 Task: Create new Company, with domain: 'nikon.com' and type: 'Prospect'. Add new contact for this company, with mail Id: 'Ethan34Verma@nikon.com', First Name: Ethan, Last name:  Verma, Job Title: 'Content Writer', Phone Number: '(617) 555-2348'. Change life cycle stage to  Lead and lead status to  Open. Logged in from softage.1@softage.net
Action: Mouse moved to (86, 50)
Screenshot: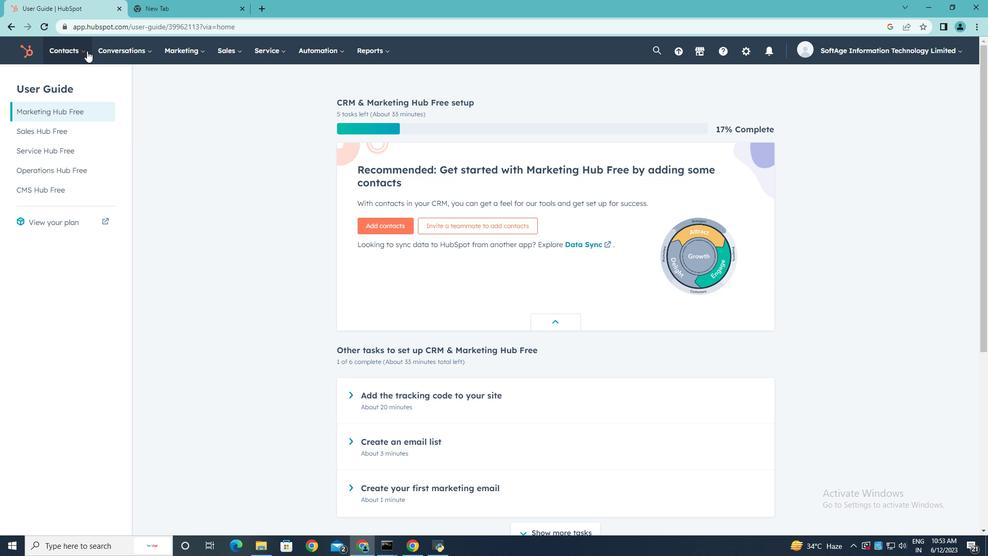 
Action: Mouse pressed left at (86, 50)
Screenshot: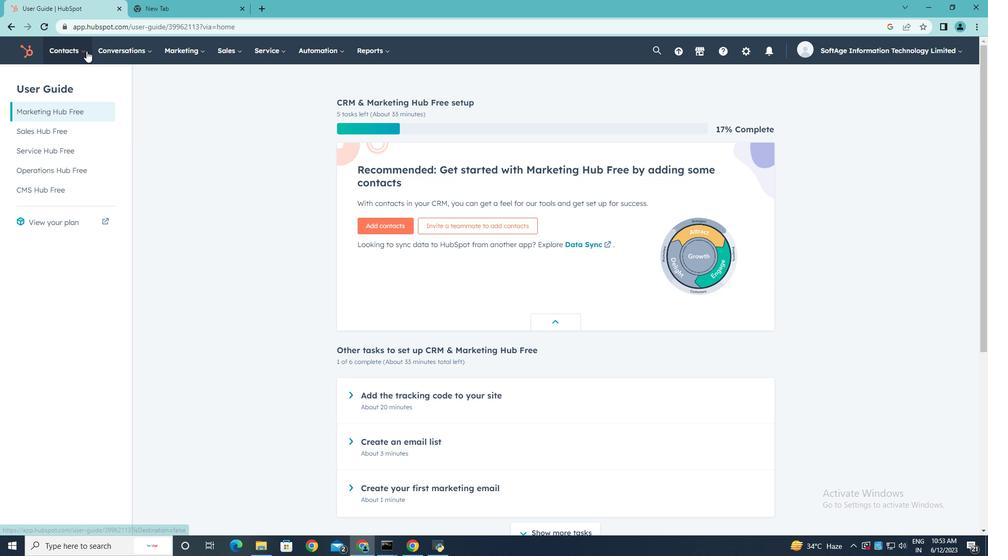 
Action: Mouse moved to (81, 100)
Screenshot: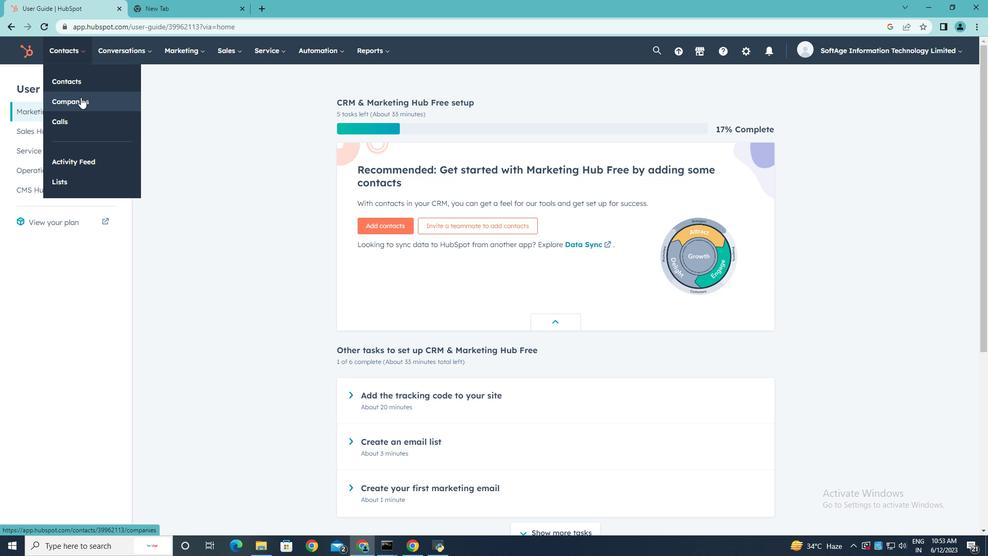 
Action: Mouse pressed left at (81, 100)
Screenshot: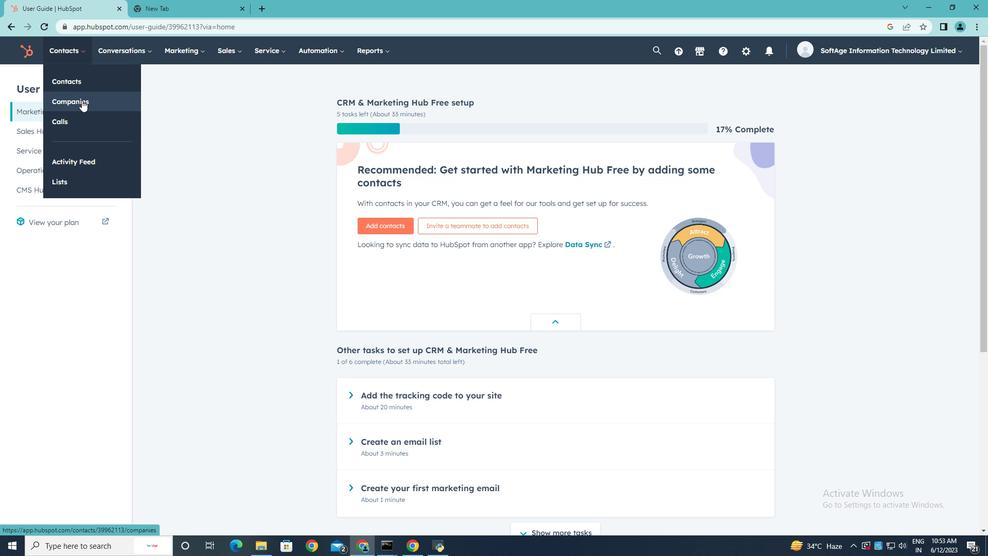 
Action: Mouse moved to (917, 84)
Screenshot: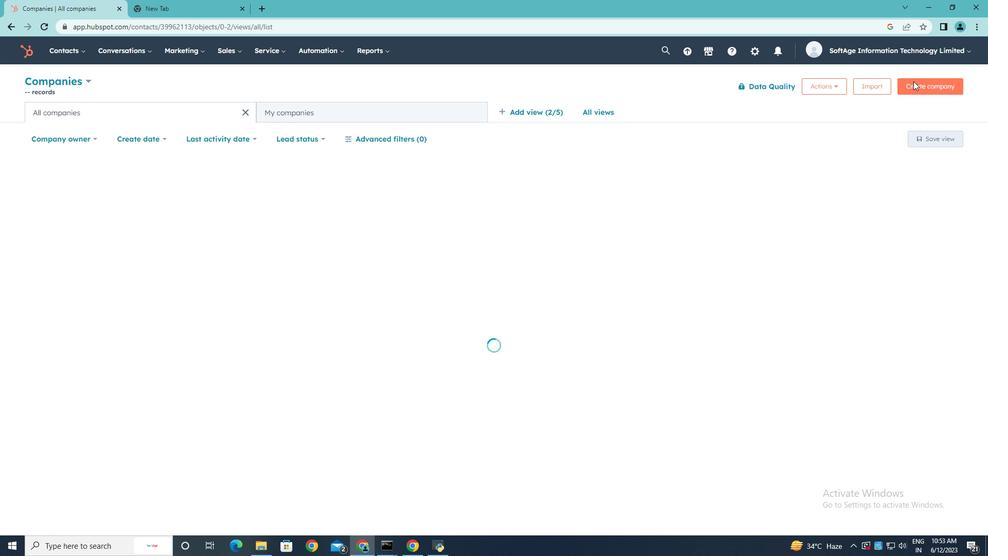 
Action: Mouse pressed left at (917, 84)
Screenshot: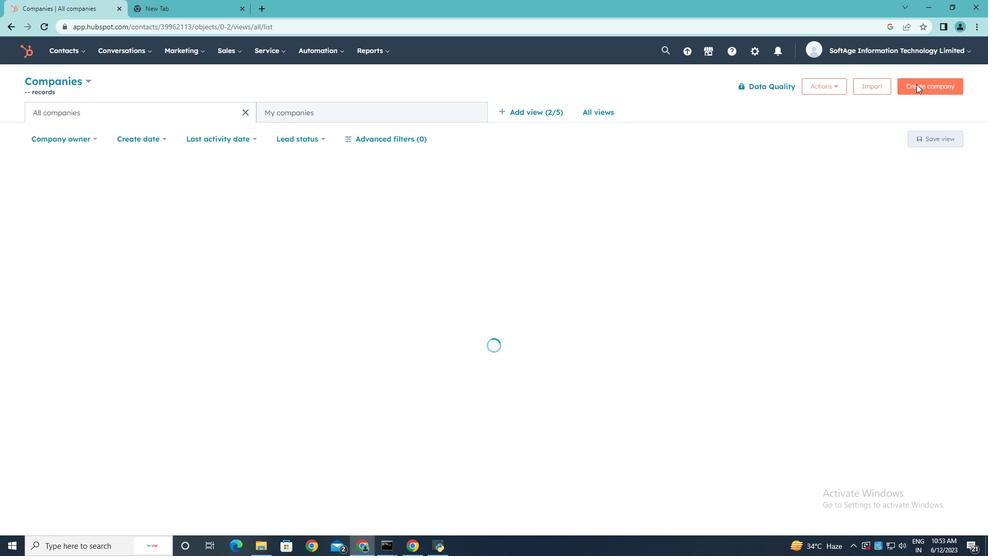 
Action: Mouse moved to (750, 136)
Screenshot: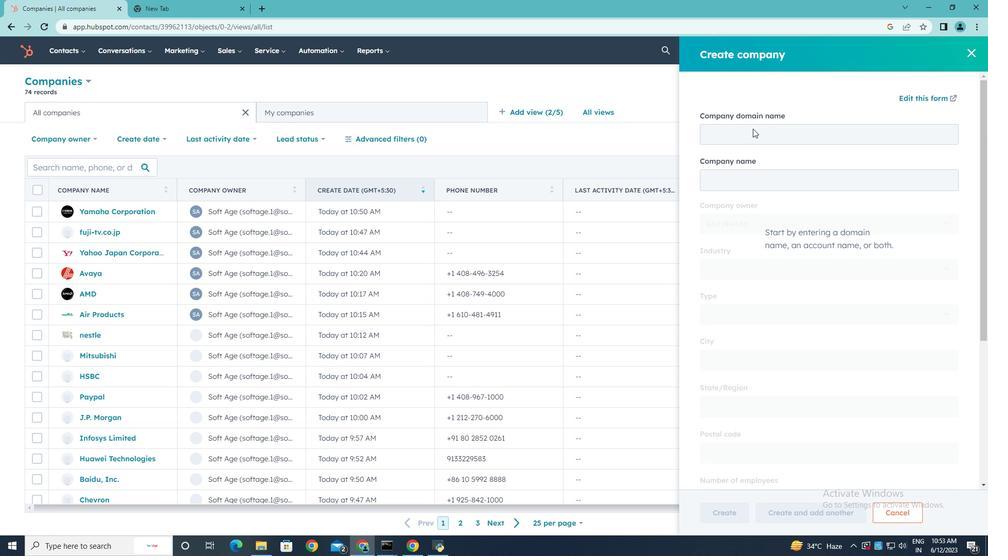 
Action: Mouse pressed left at (750, 136)
Screenshot: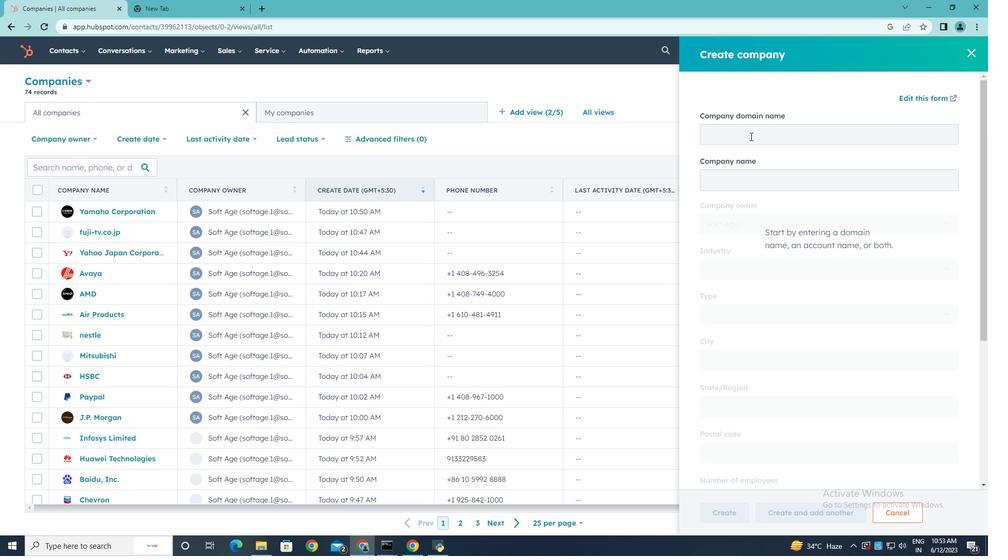 
Action: Key pressed nikon.com
Screenshot: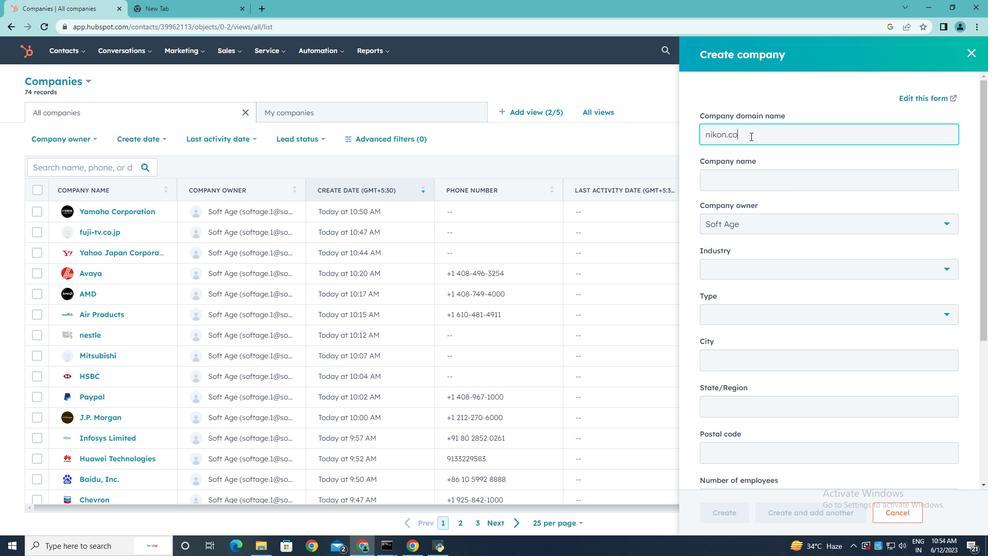 
Action: Mouse moved to (759, 169)
Screenshot: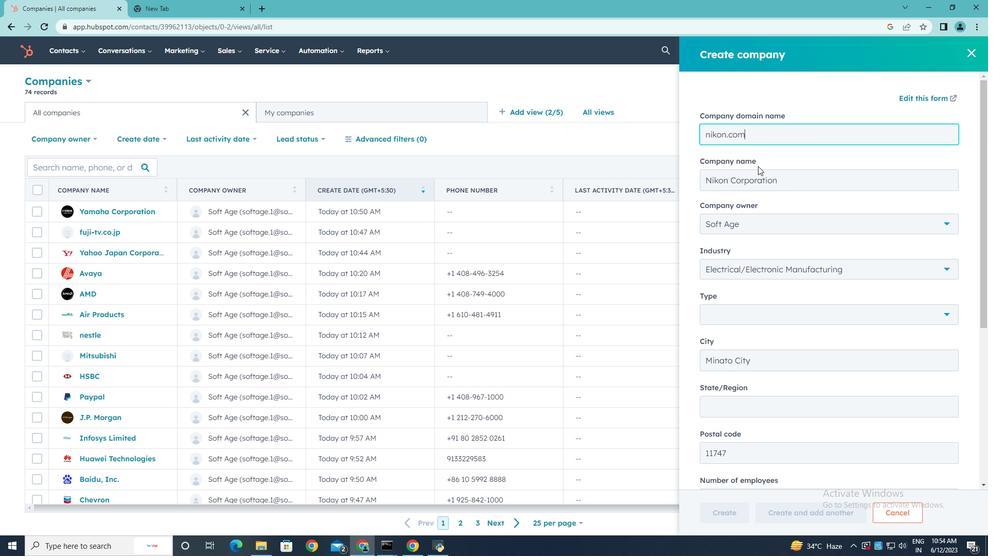 
Action: Mouse scrolled (759, 168) with delta (0, 0)
Screenshot: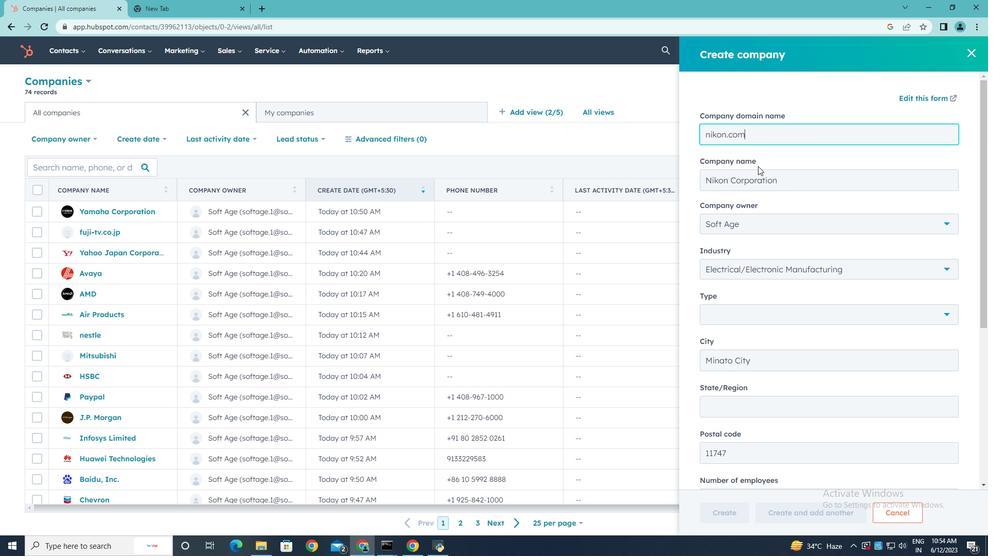 
Action: Mouse scrolled (759, 168) with delta (0, 0)
Screenshot: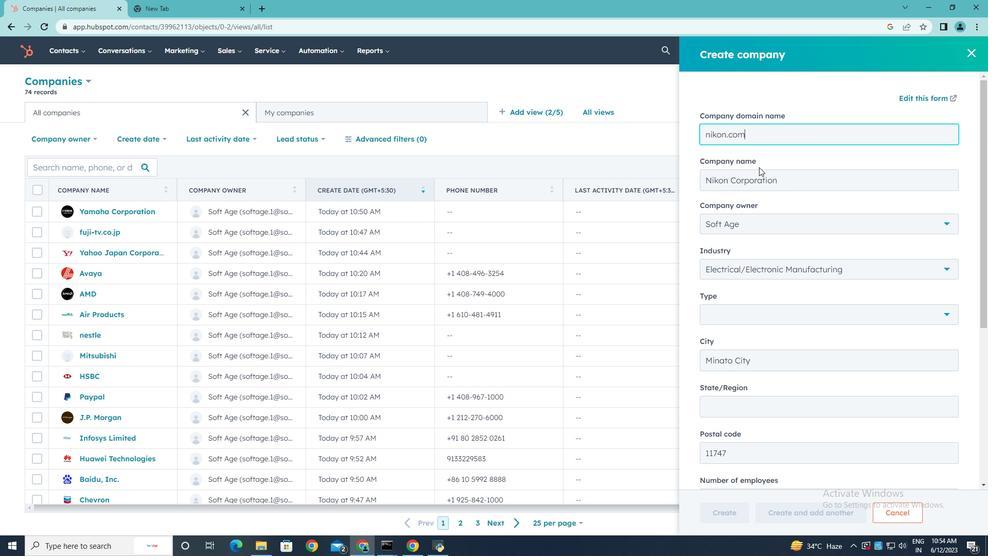 
Action: Mouse moved to (759, 169)
Screenshot: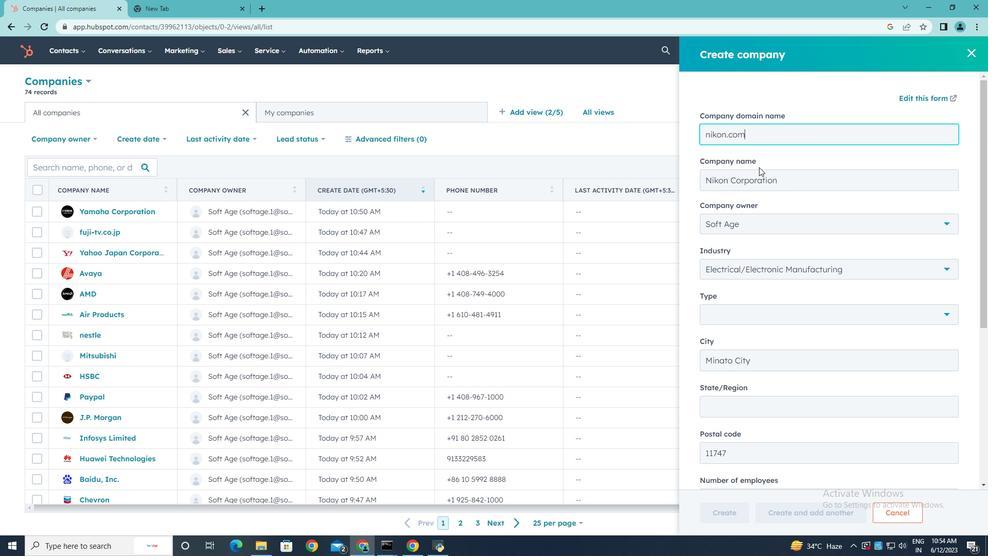 
Action: Mouse scrolled (759, 169) with delta (0, 0)
Screenshot: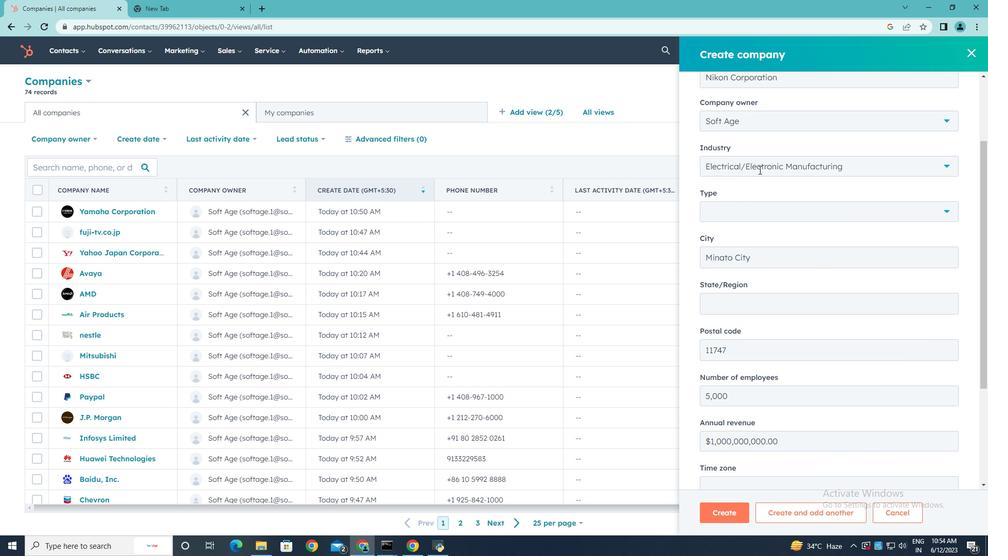 
Action: Mouse scrolled (759, 169) with delta (0, 0)
Screenshot: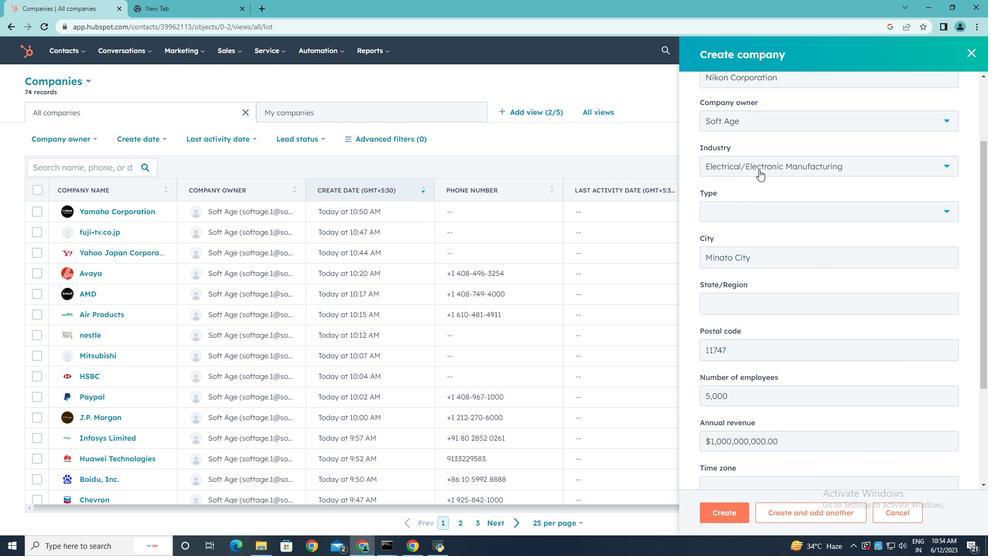 
Action: Mouse scrolled (759, 169) with delta (0, 0)
Screenshot: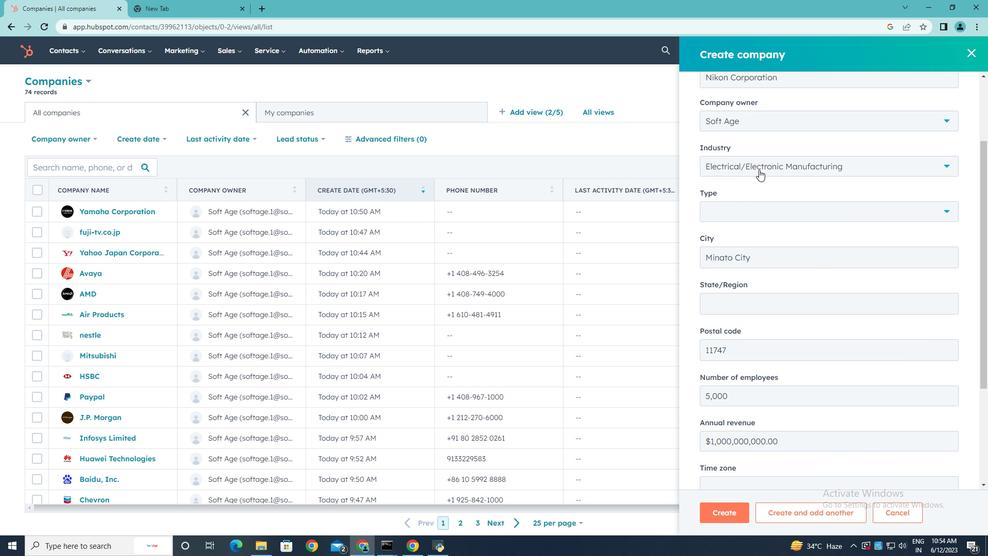 
Action: Mouse scrolled (759, 169) with delta (0, 0)
Screenshot: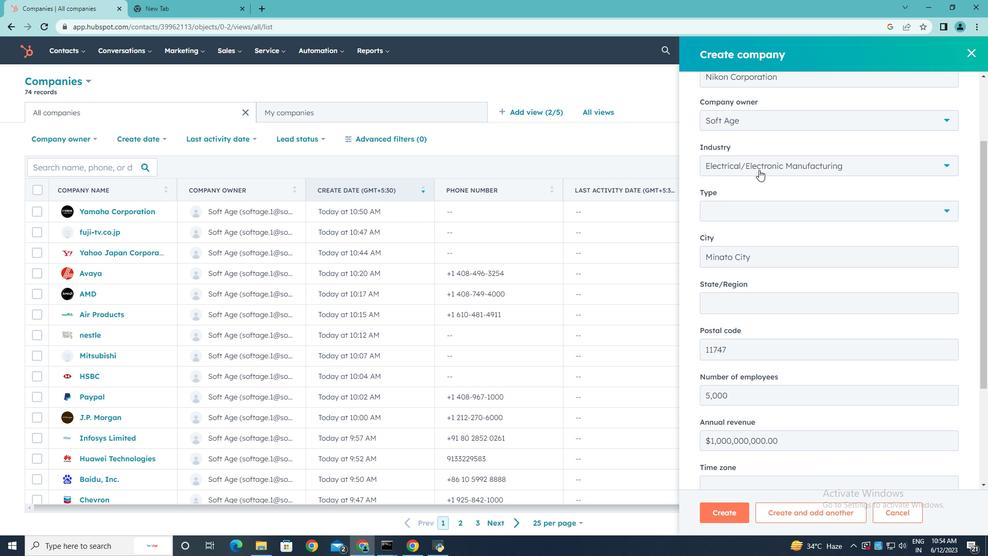 
Action: Mouse moved to (791, 152)
Screenshot: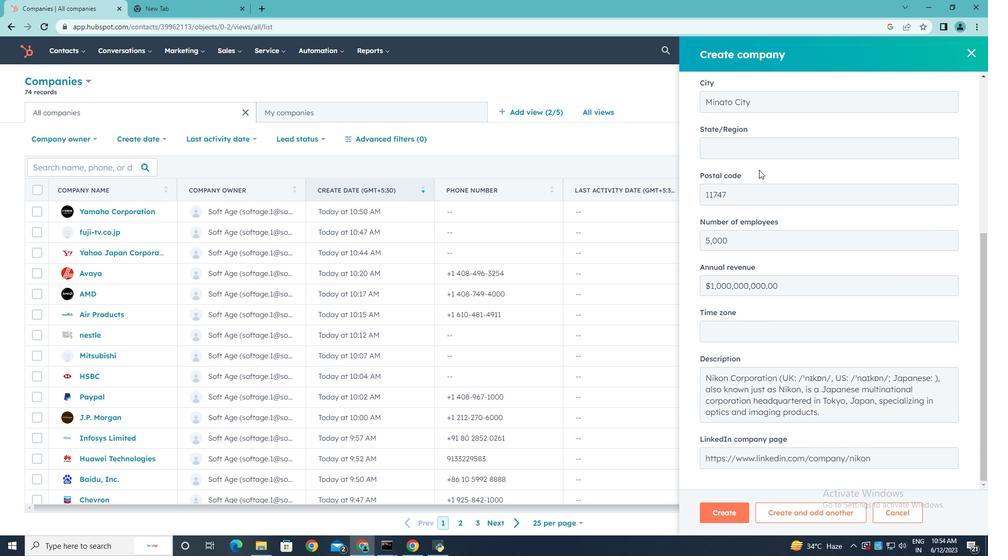 
Action: Mouse scrolled (791, 153) with delta (0, 0)
Screenshot: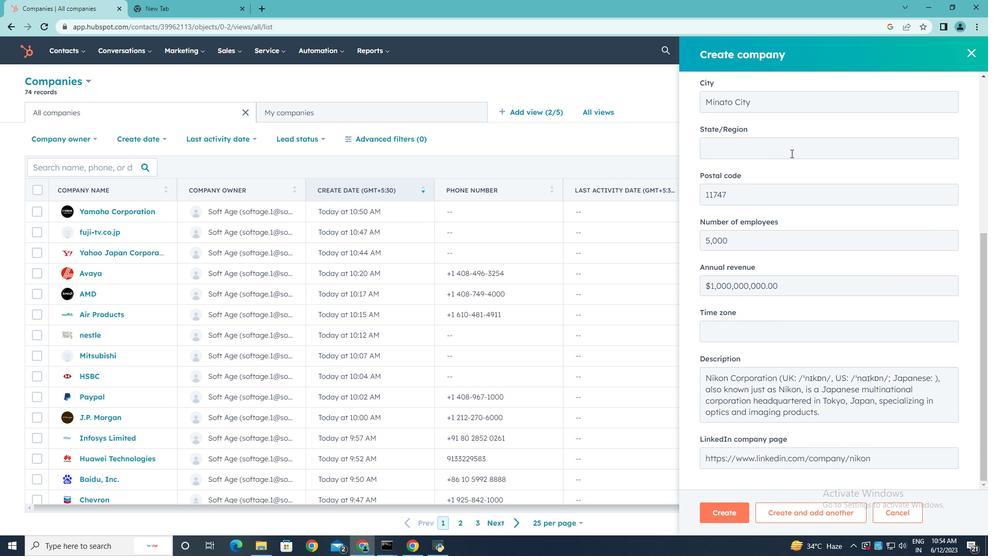 
Action: Mouse moved to (944, 108)
Screenshot: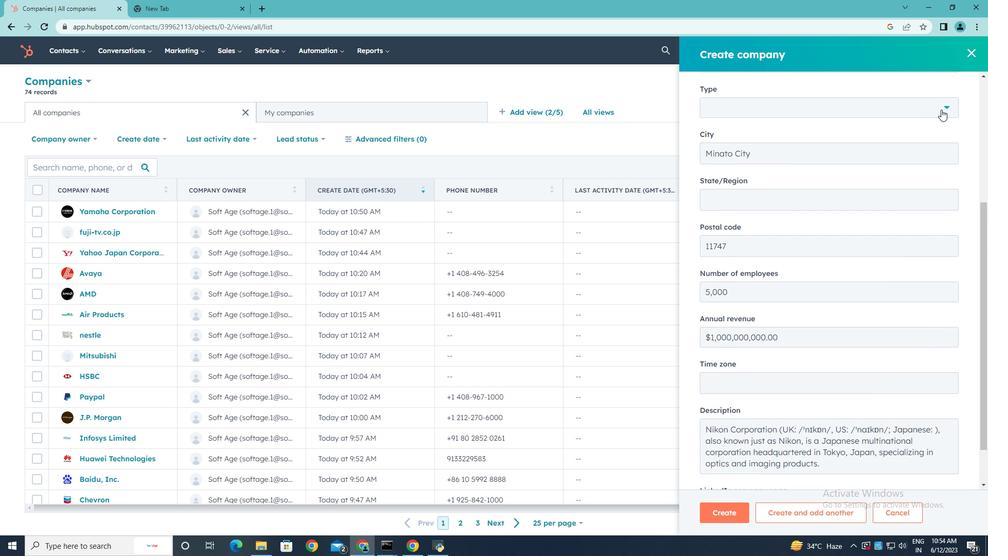 
Action: Mouse pressed left at (944, 108)
Screenshot: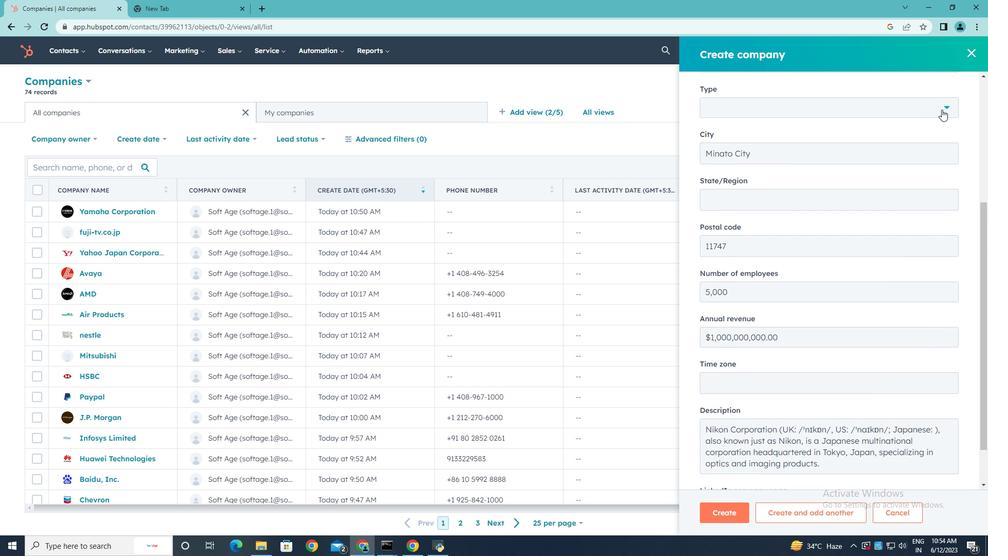 
Action: Mouse moved to (788, 154)
Screenshot: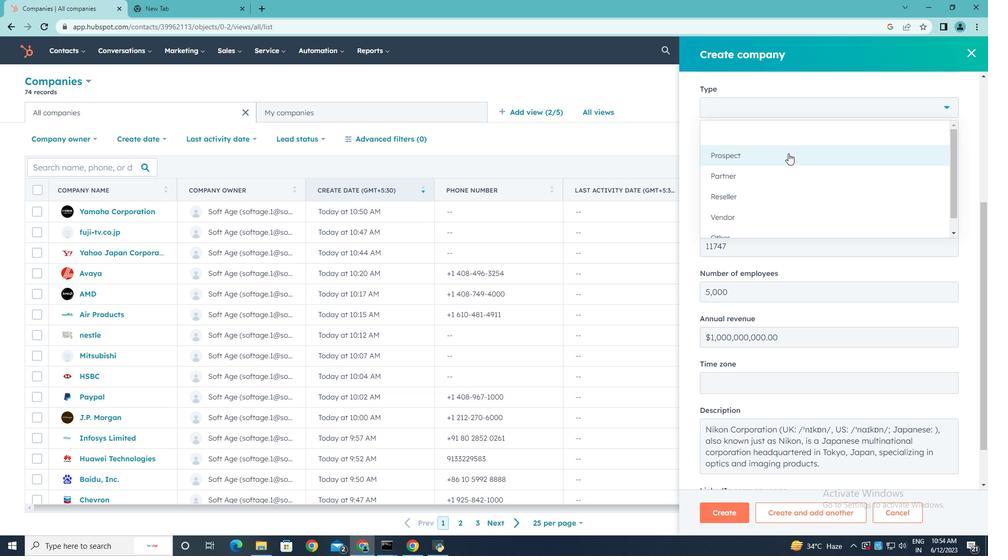 
Action: Mouse pressed left at (788, 154)
Screenshot: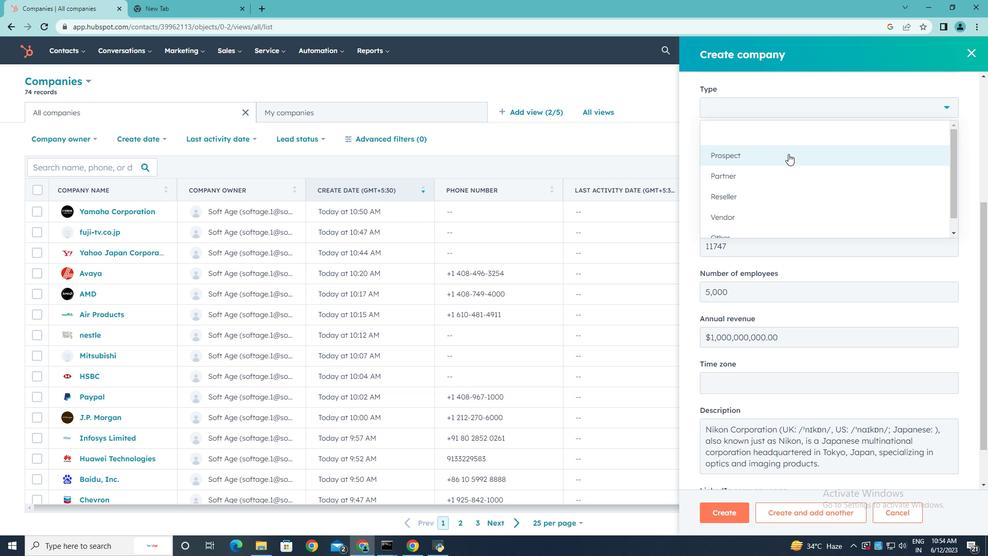 
Action: Mouse moved to (793, 168)
Screenshot: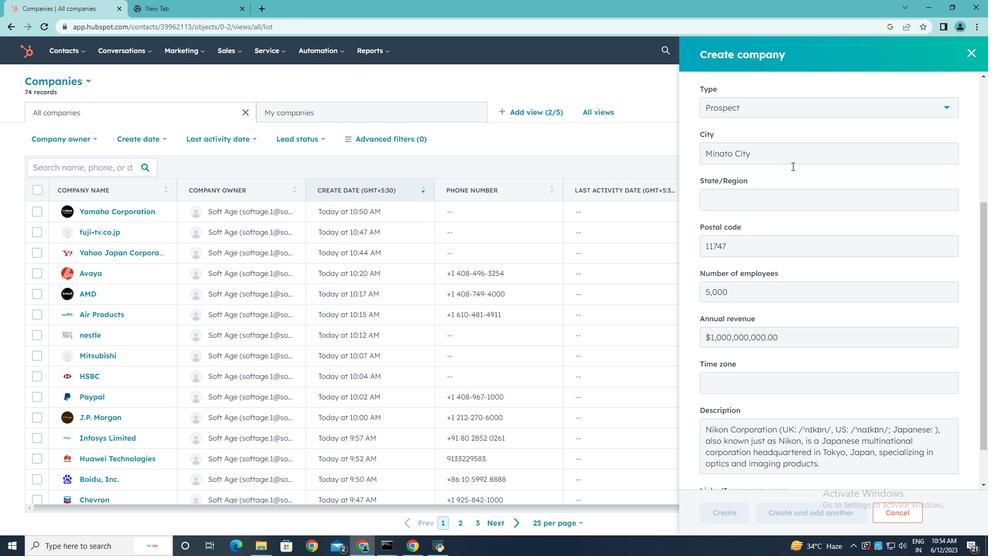 
Action: Mouse scrolled (792, 166) with delta (0, 0)
Screenshot: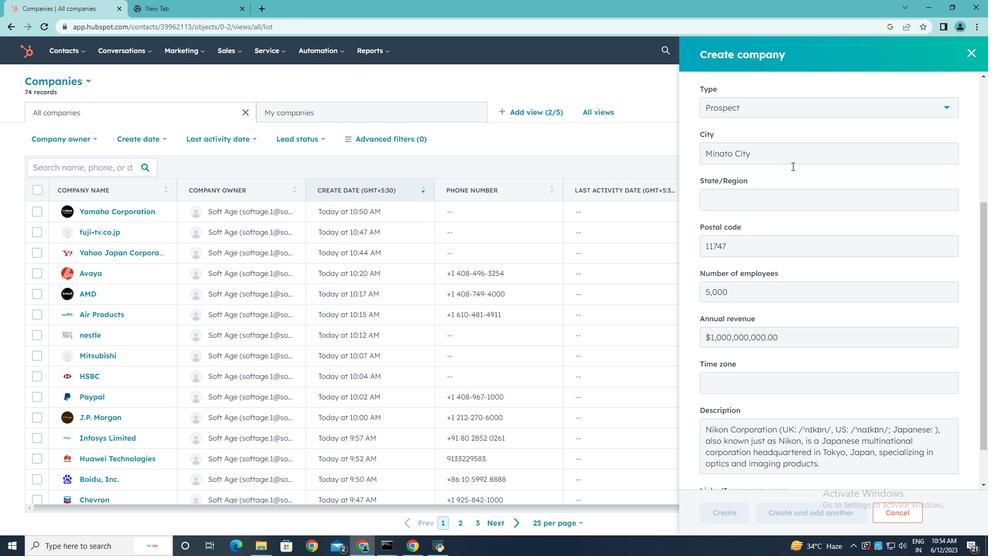 
Action: Mouse moved to (793, 168)
Screenshot: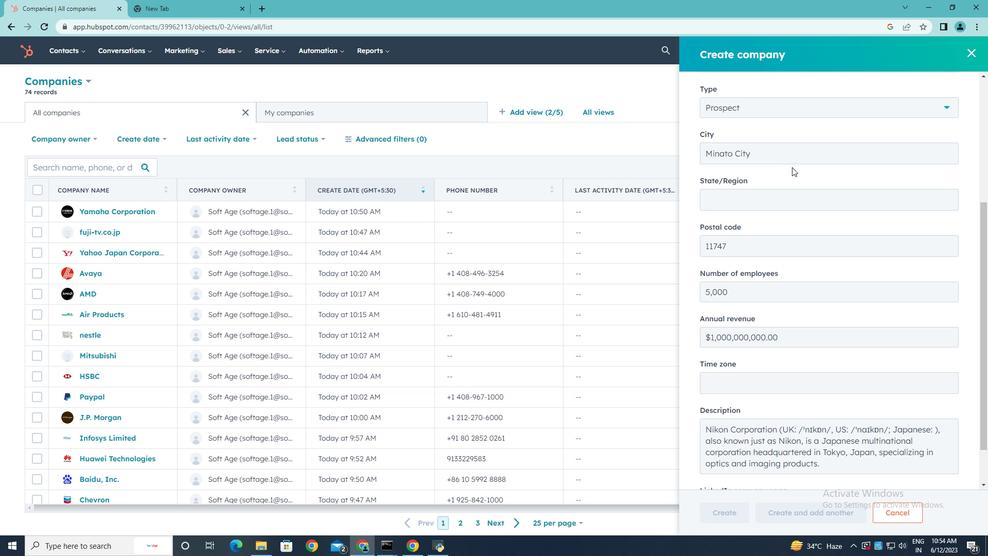 
Action: Mouse scrolled (793, 167) with delta (0, 0)
Screenshot: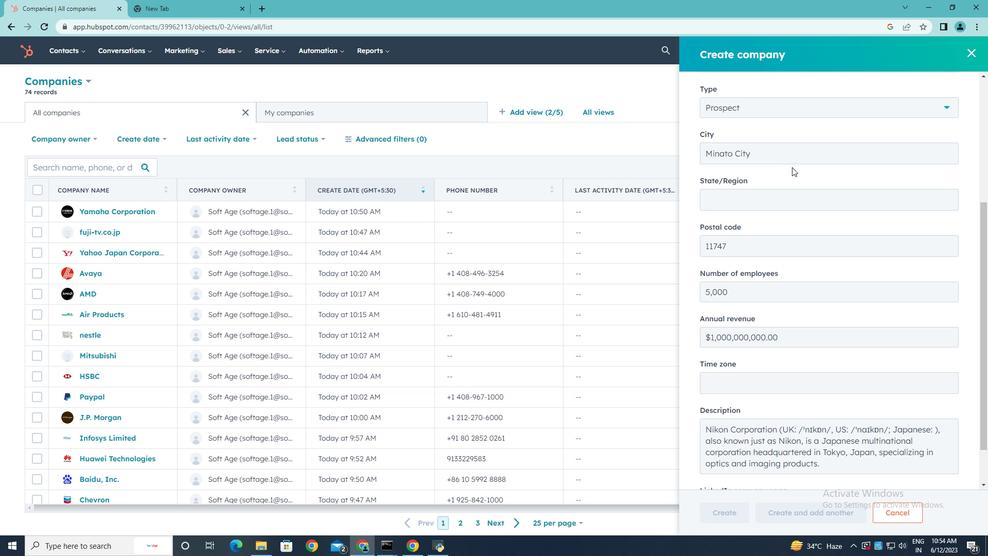 
Action: Mouse moved to (794, 174)
Screenshot: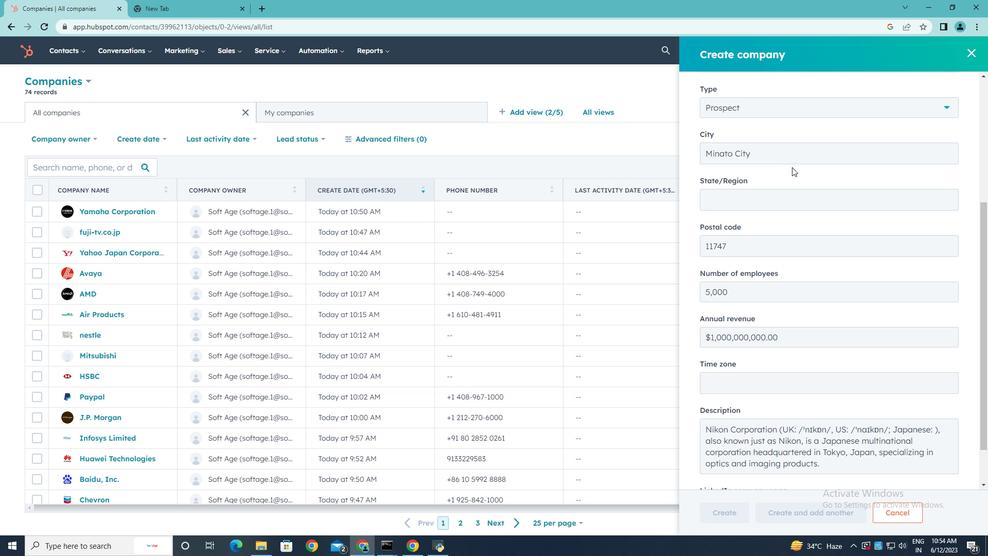
Action: Mouse scrolled (793, 168) with delta (0, 0)
Screenshot: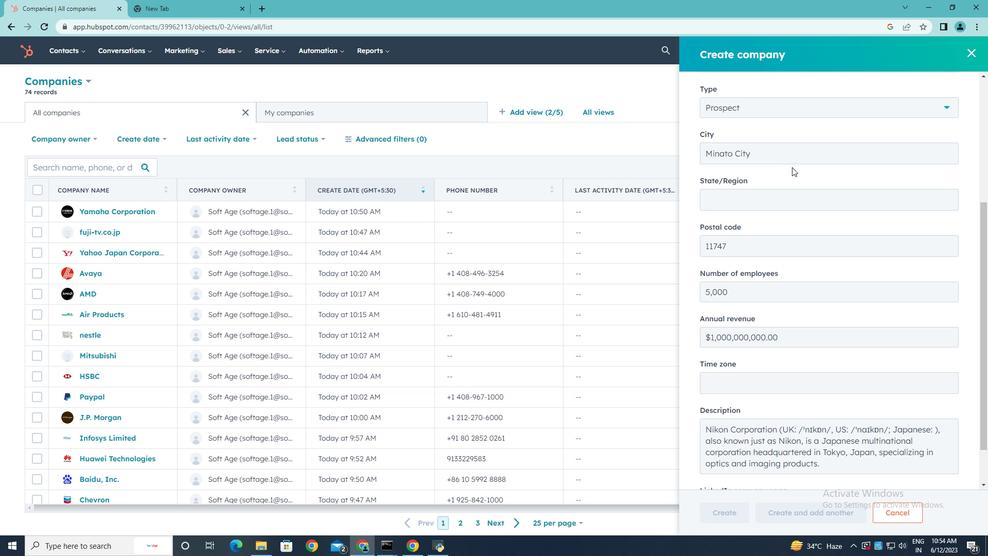 
Action: Mouse moved to (795, 175)
Screenshot: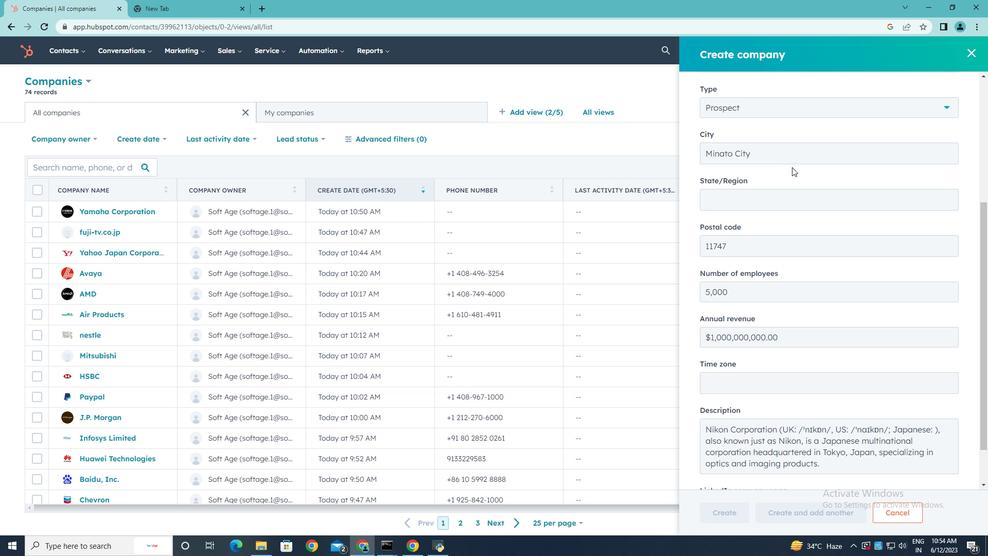 
Action: Mouse scrolled (795, 174) with delta (0, 0)
Screenshot: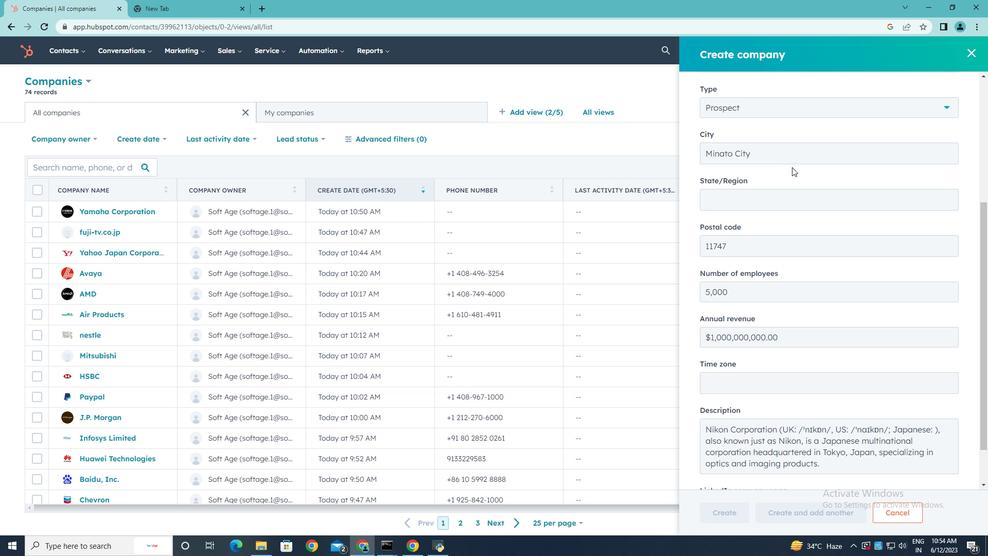 
Action: Mouse moved to (795, 201)
Screenshot: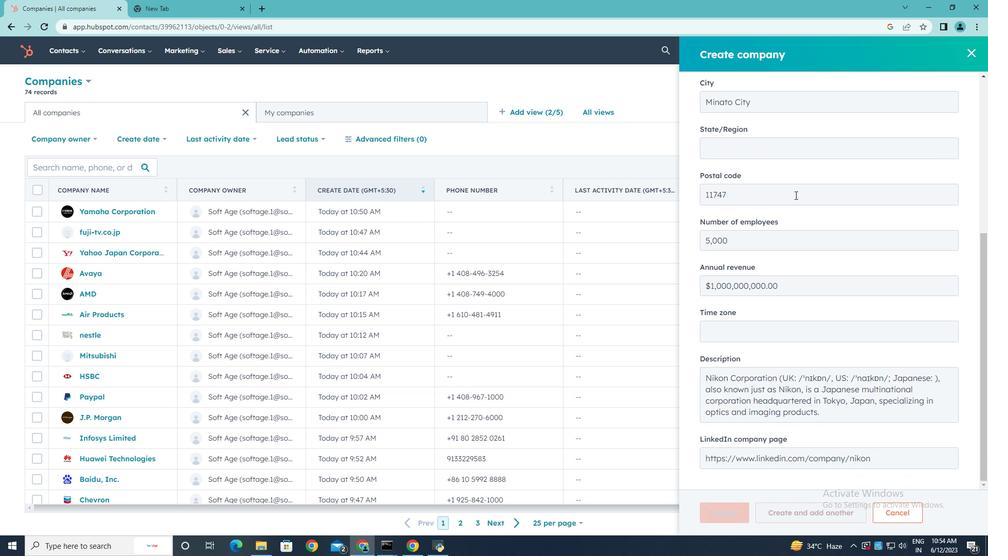 
Action: Mouse scrolled (795, 201) with delta (0, 0)
Screenshot: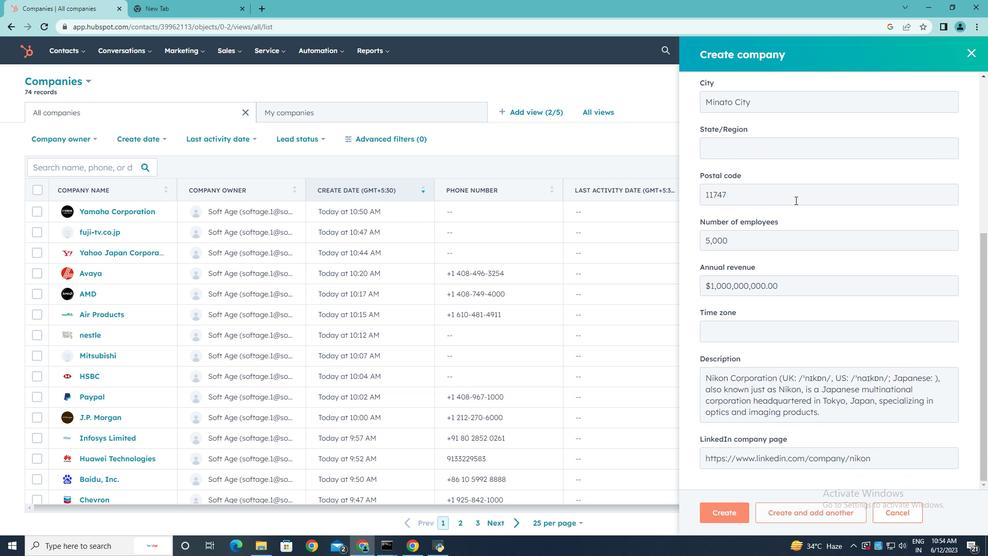 
Action: Mouse moved to (795, 202)
Screenshot: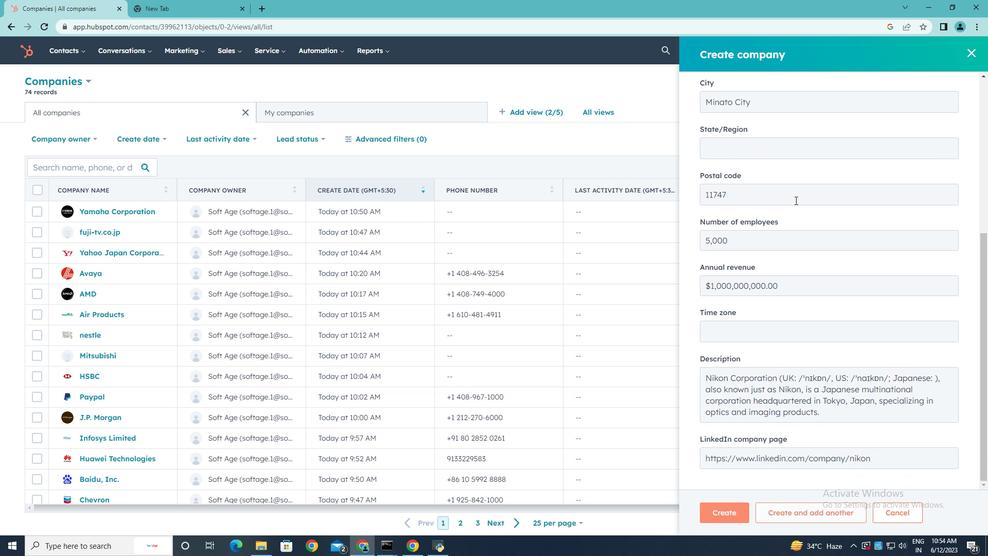 
Action: Mouse scrolled (795, 201) with delta (0, 0)
Screenshot: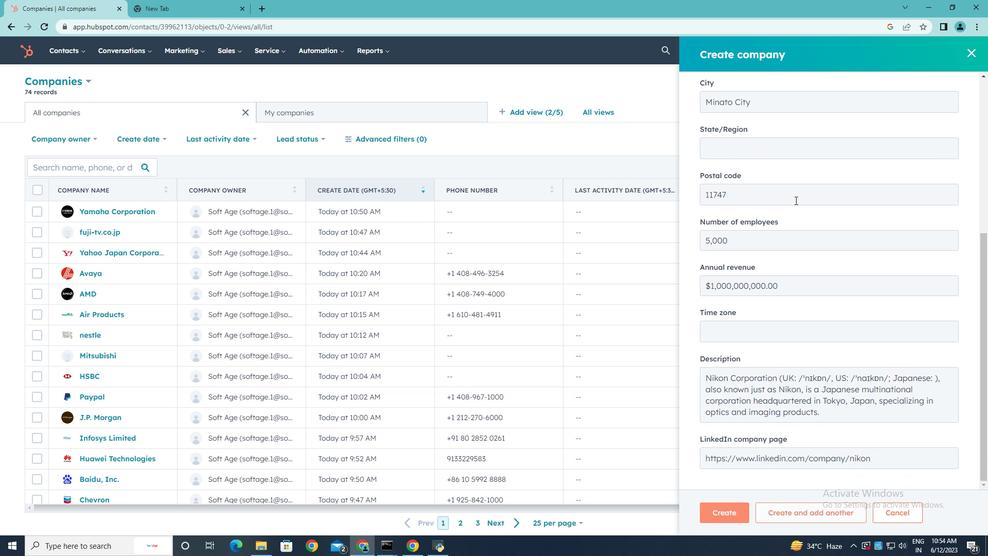
Action: Mouse scrolled (795, 202) with delta (0, 0)
Screenshot: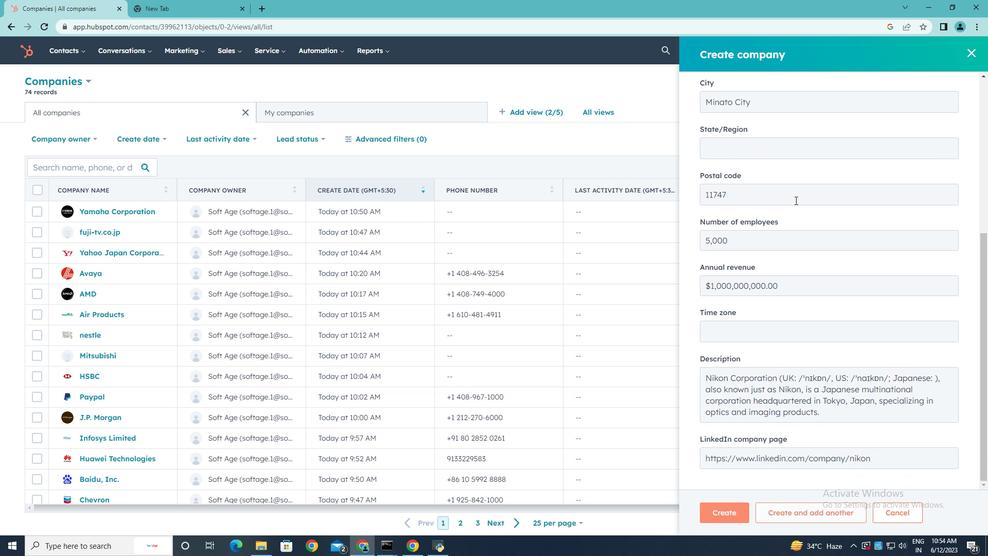 
Action: Mouse scrolled (795, 202) with delta (0, 0)
Screenshot: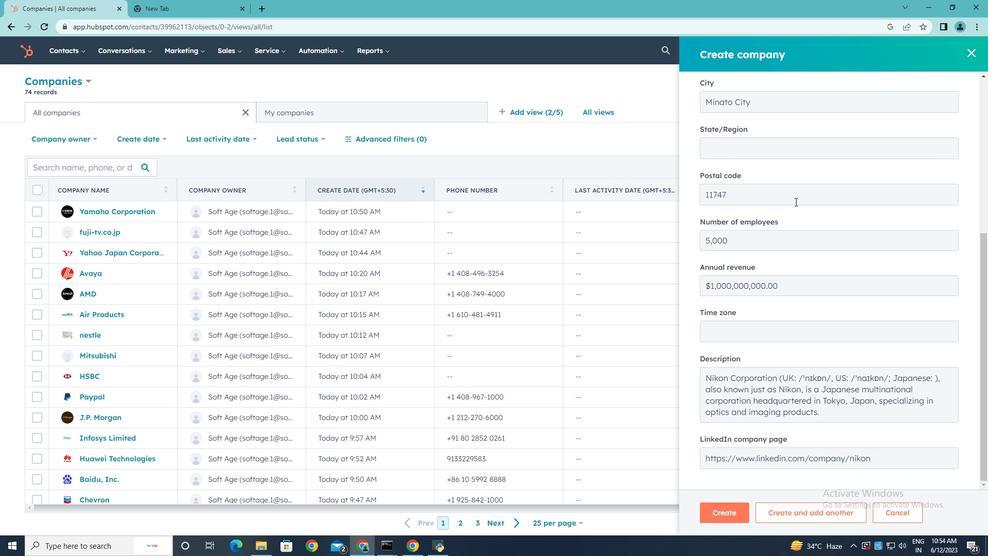 
Action: Mouse scrolled (795, 202) with delta (0, 0)
Screenshot: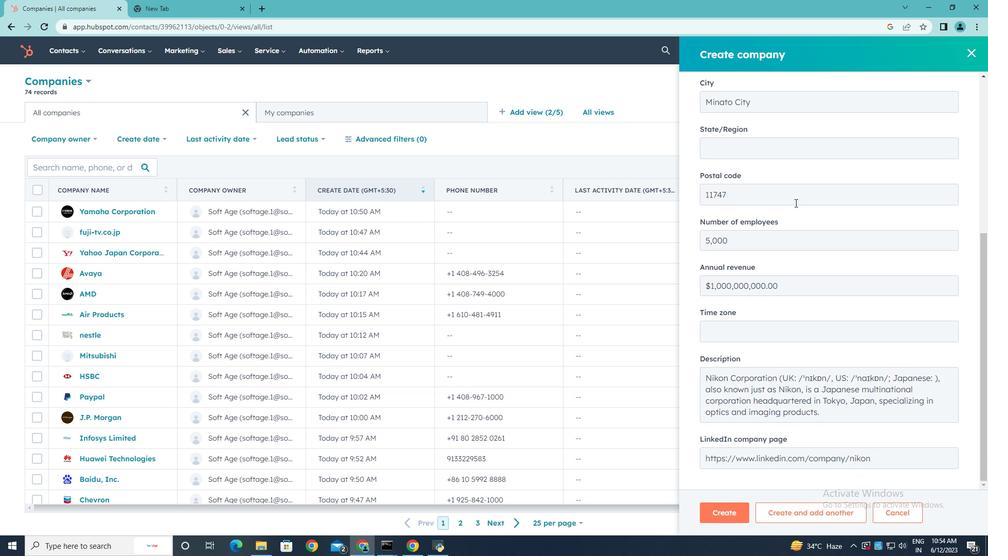 
Action: Mouse moved to (715, 509)
Screenshot: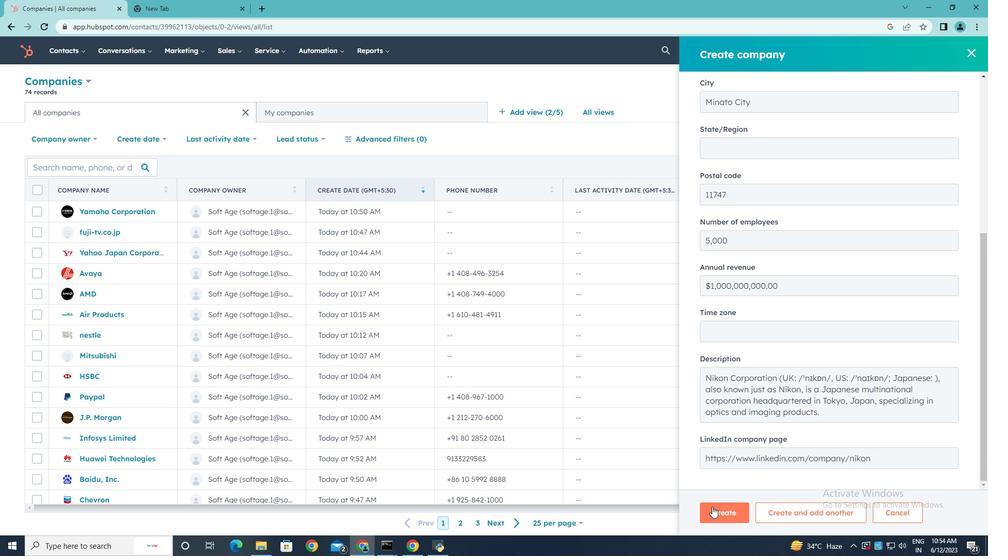 
Action: Mouse pressed left at (715, 509)
Screenshot: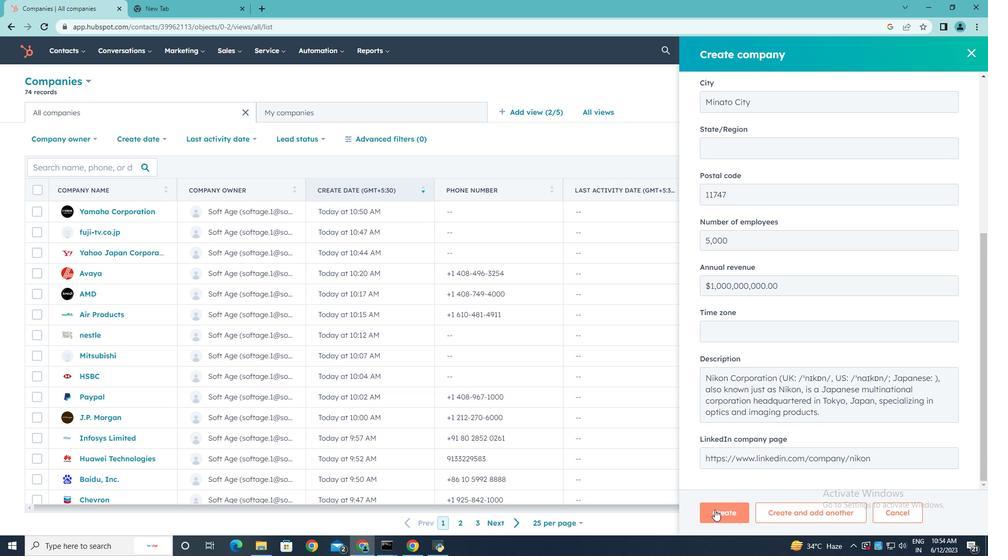 
Action: Mouse moved to (696, 332)
Screenshot: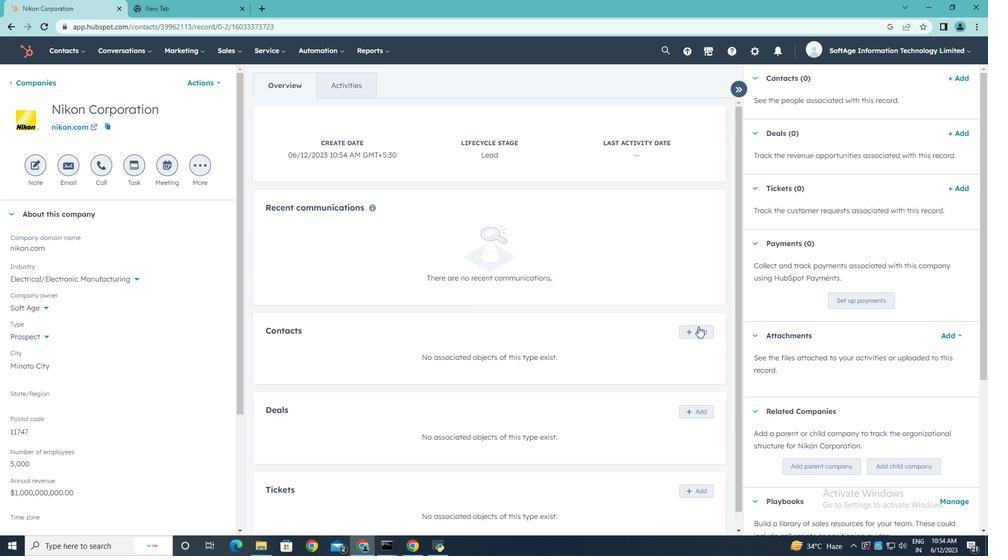 
Action: Mouse pressed left at (696, 332)
Screenshot: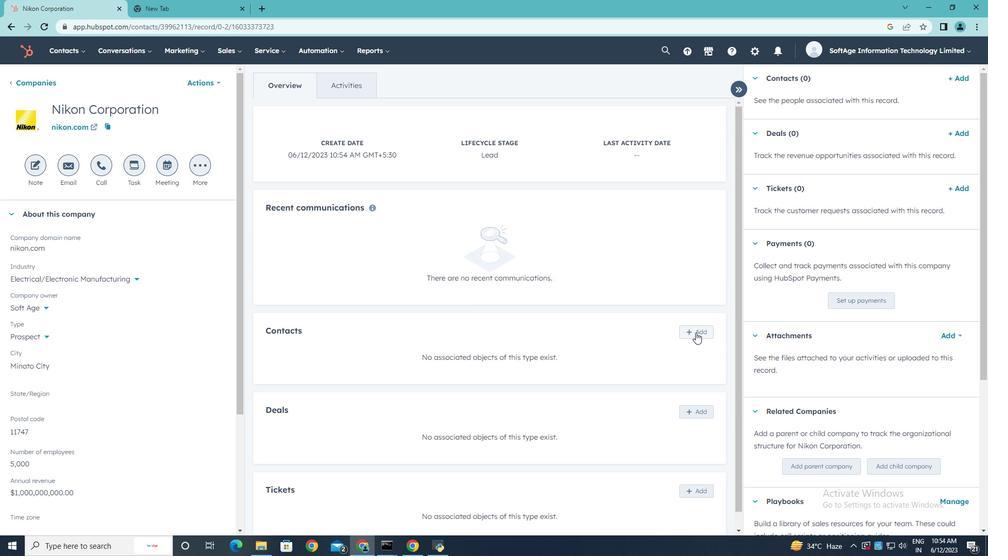 
Action: Mouse moved to (777, 109)
Screenshot: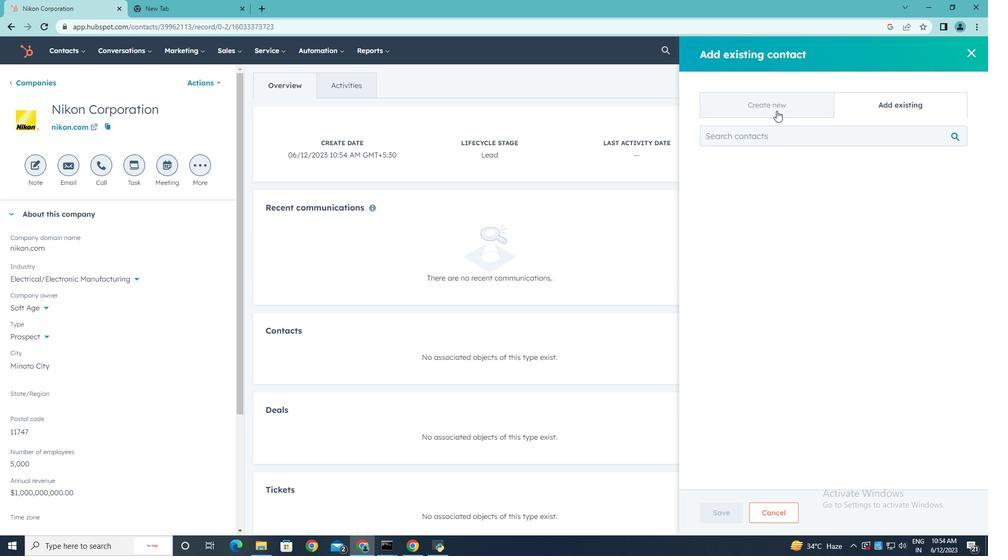 
Action: Mouse pressed left at (777, 109)
Screenshot: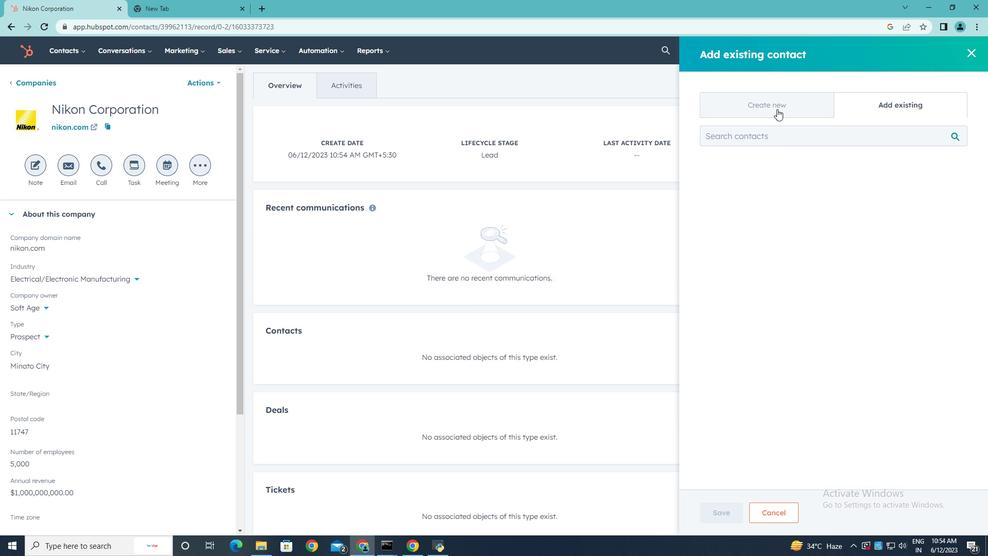 
Action: Mouse moved to (744, 165)
Screenshot: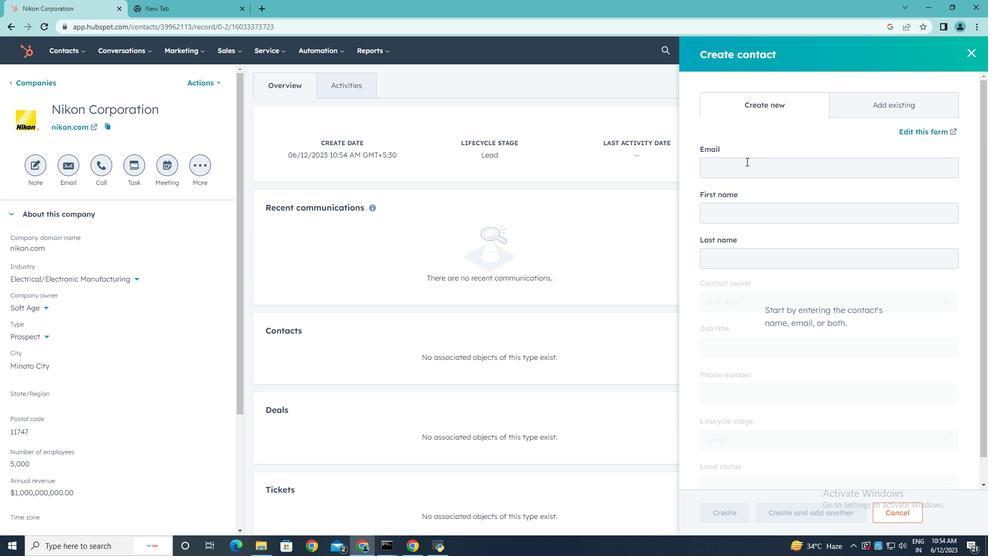 
Action: Mouse pressed left at (744, 165)
Screenshot: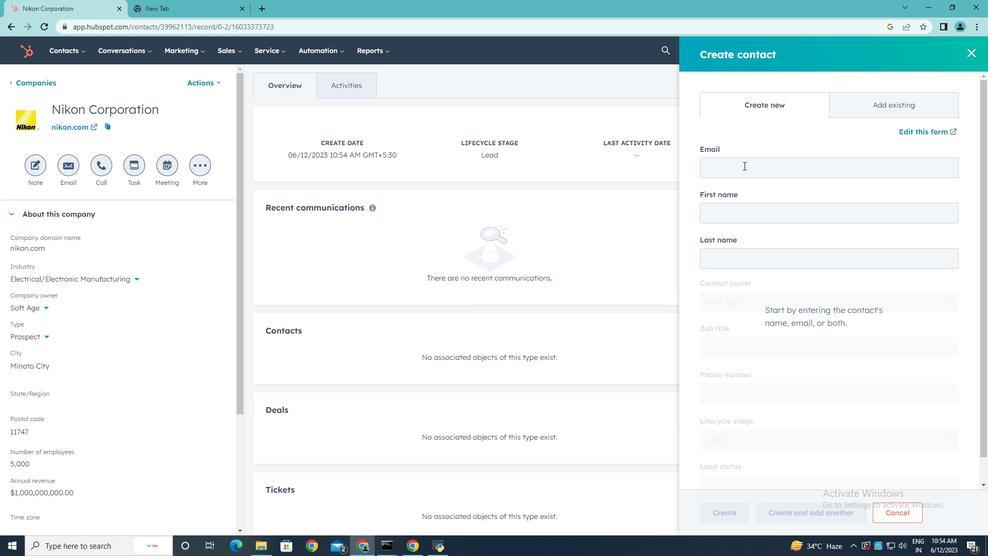 
Action: Key pressed <Key.shift>Ethan34<Key.shift><Key.shift><Key.shift><Key.shift><Key.shift><Key.shift><Key.shift><Key.shift><Key.shift><Key.shift><Key.shift><Key.shift>Verma<Key.shift>@nikon.com
Screenshot: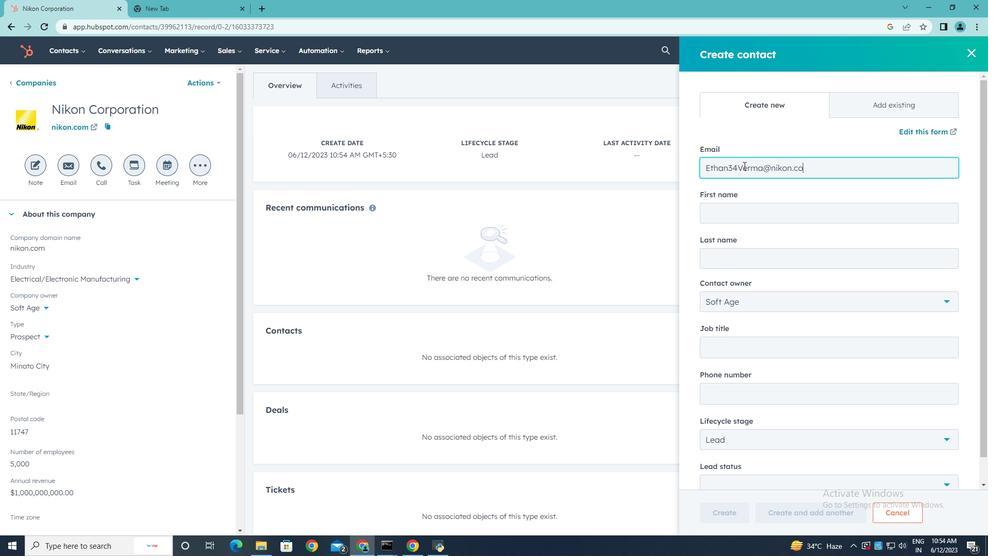 
Action: Mouse moved to (743, 208)
Screenshot: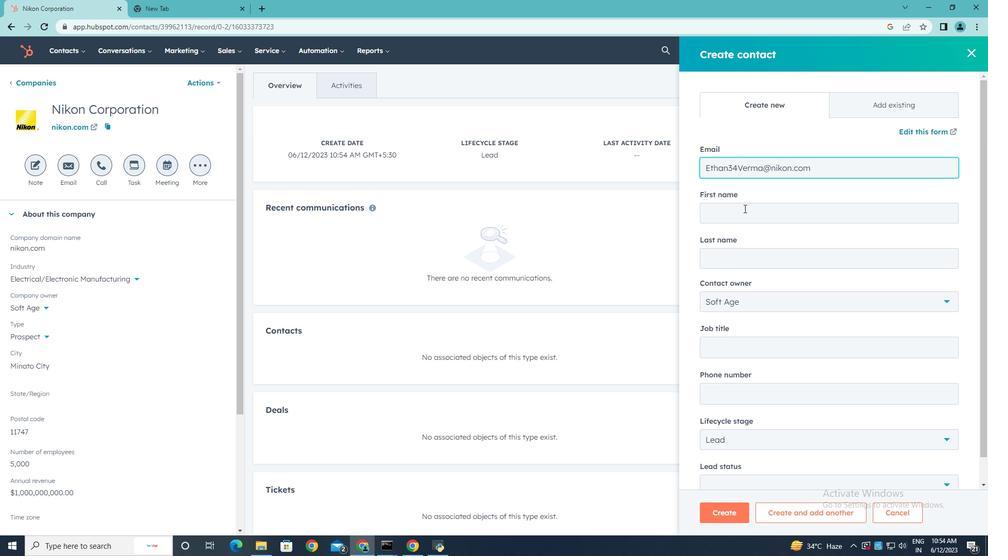 
Action: Mouse pressed left at (743, 208)
Screenshot: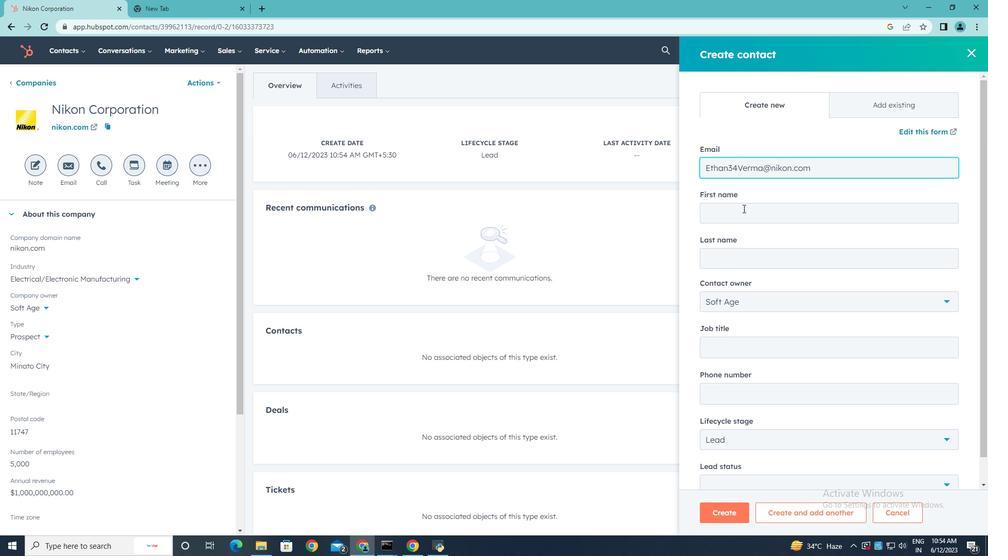 
Action: Key pressed <Key.shift>Ethan
Screenshot: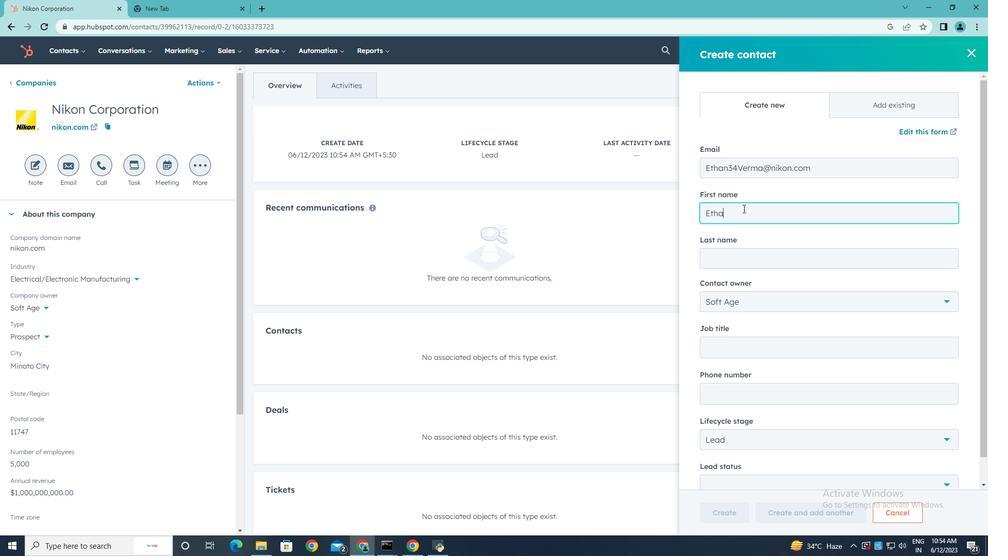
Action: Mouse moved to (743, 262)
Screenshot: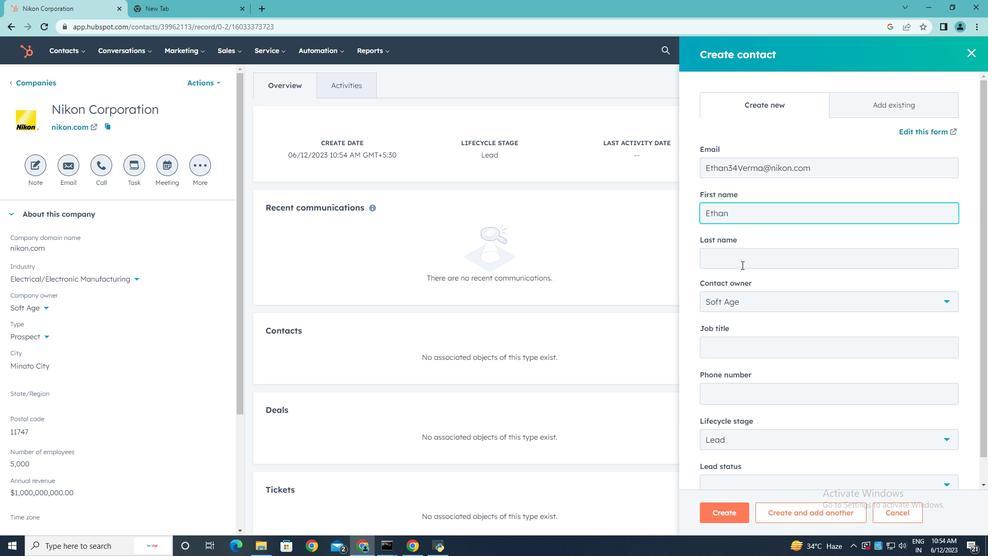 
Action: Mouse pressed left at (743, 262)
Screenshot: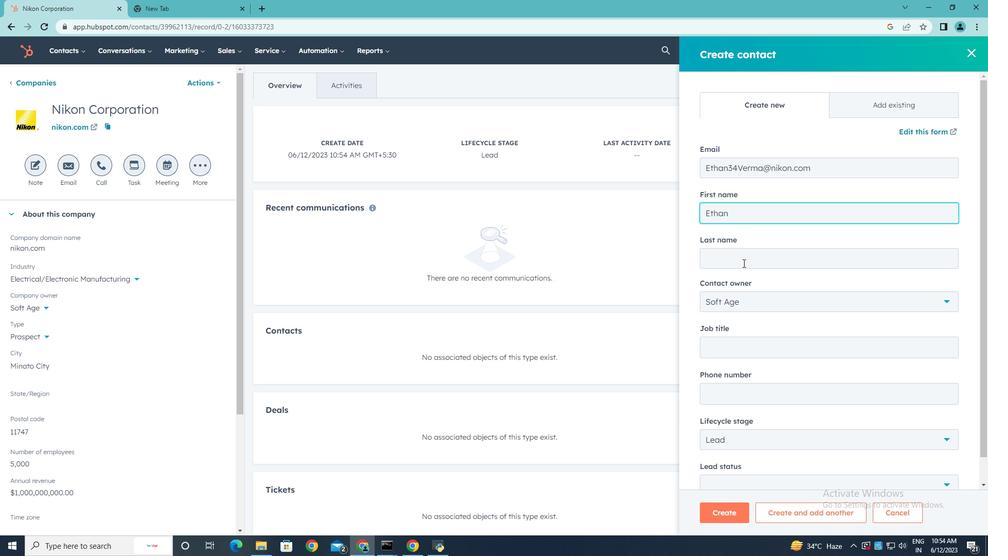 
Action: Mouse moved to (743, 262)
Screenshot: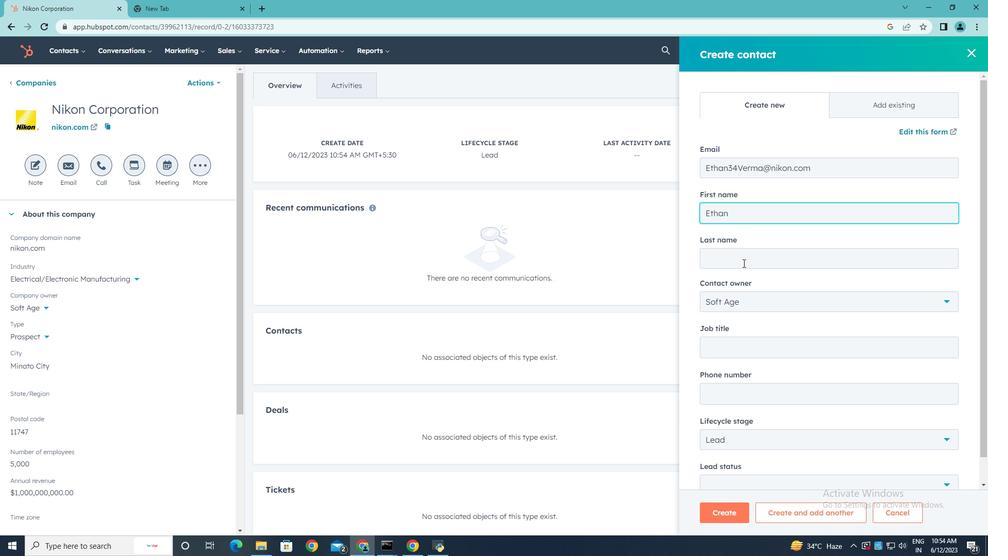 
Action: Key pressed <Key.shift>Verma
Screenshot: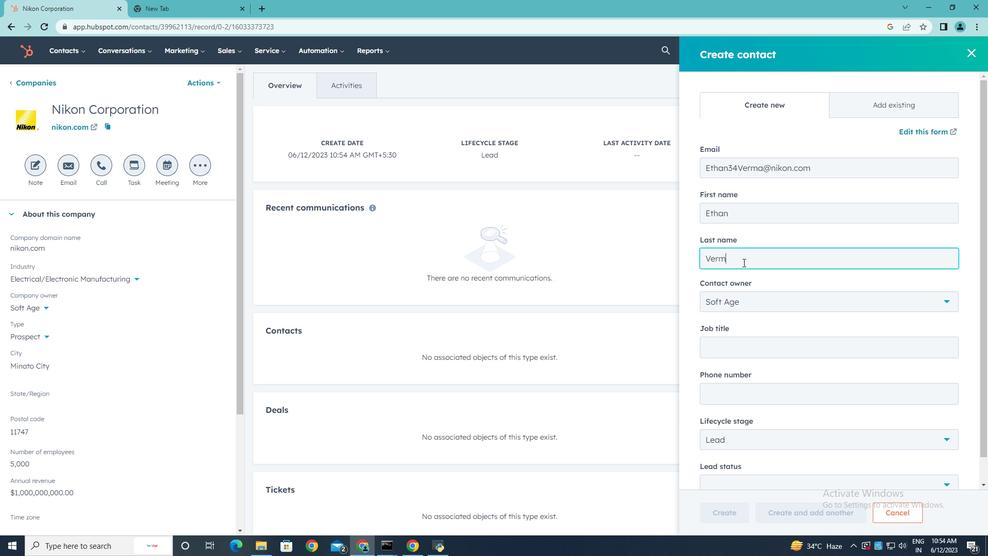
Action: Mouse moved to (879, 351)
Screenshot: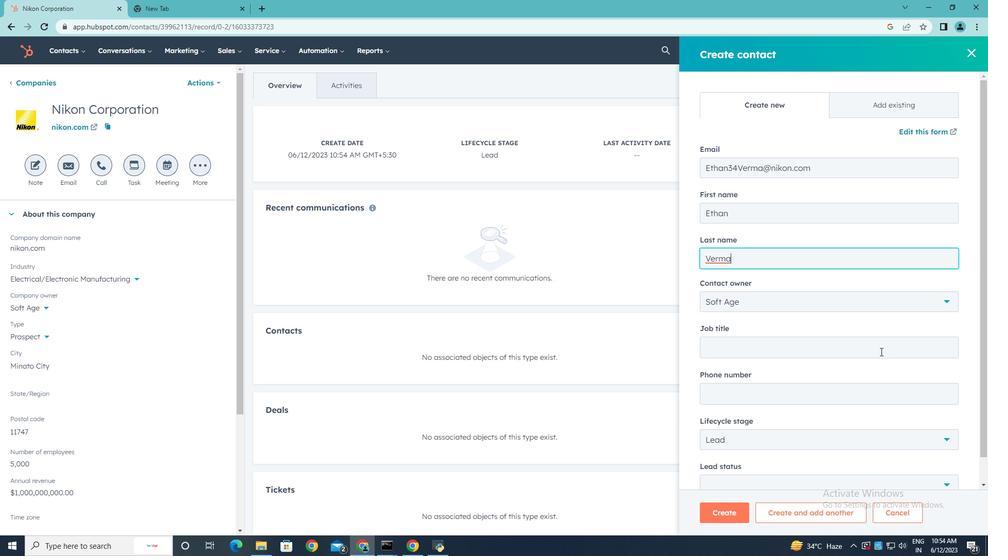 
Action: Mouse pressed left at (879, 351)
Screenshot: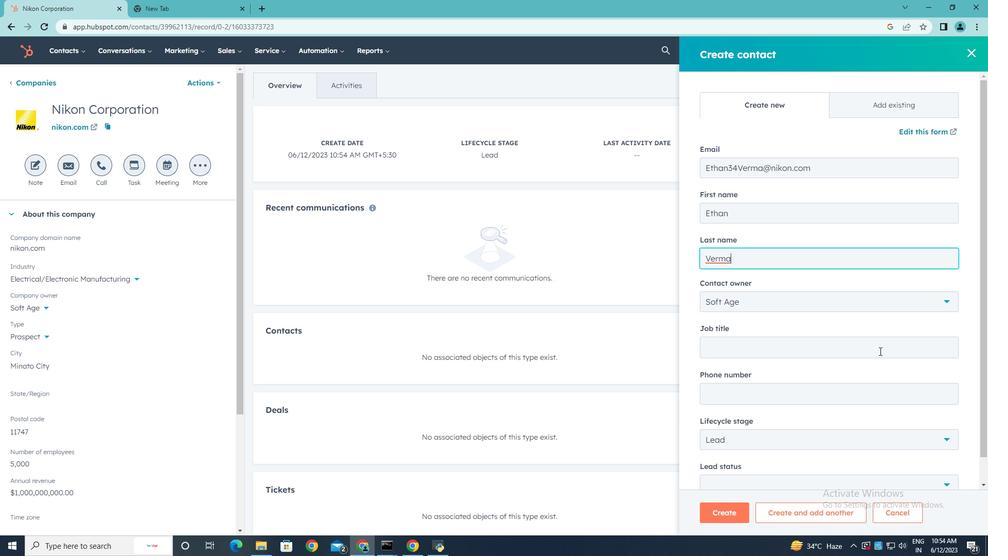
Action: Key pressed <Key.shift><Key.shift><Key.shift>Content<Key.space><Key.shift>Writer
Screenshot: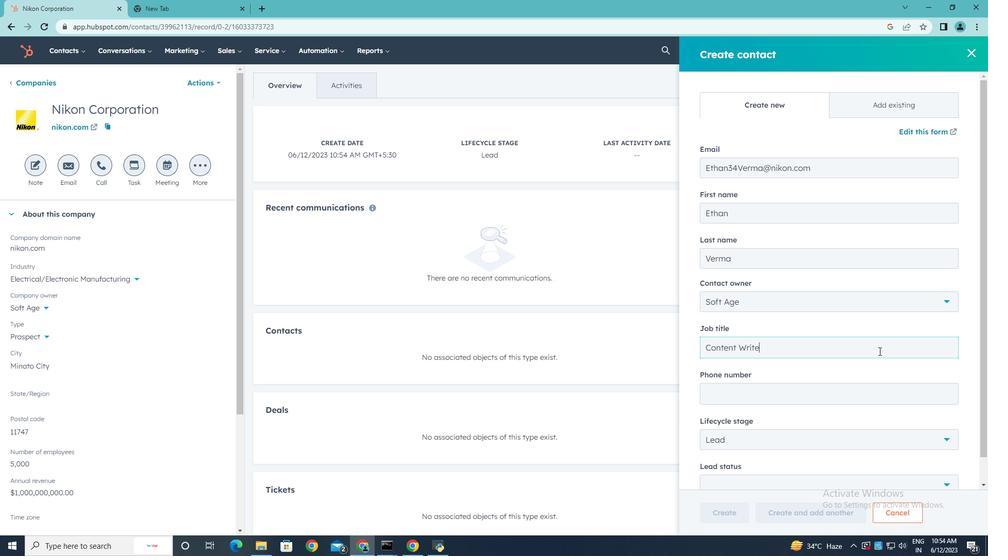 
Action: Mouse moved to (767, 395)
Screenshot: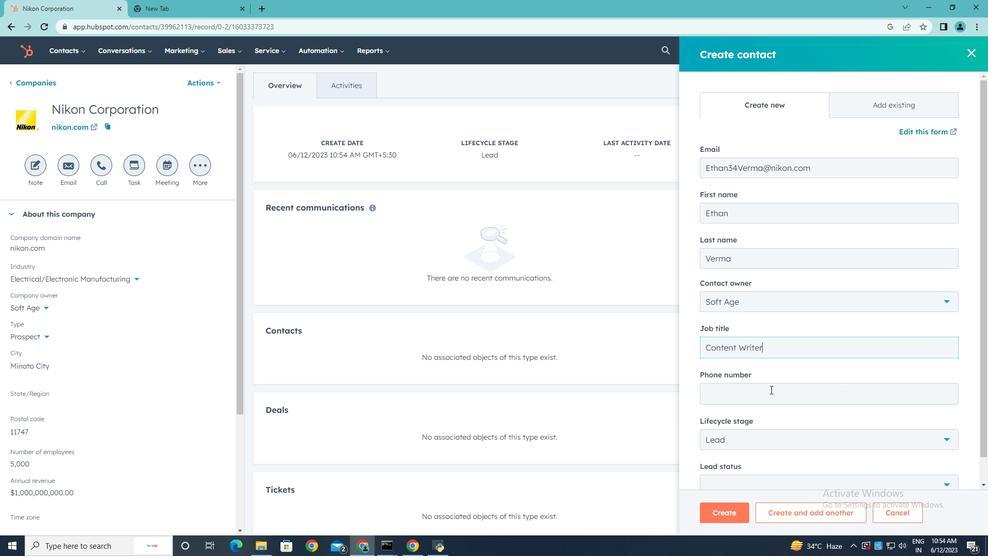 
Action: Mouse pressed left at (767, 395)
Screenshot: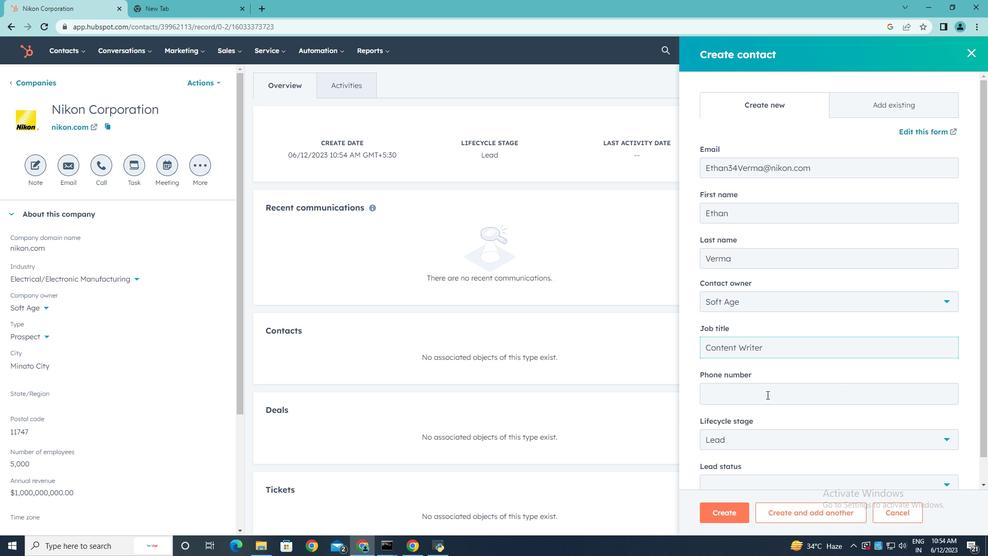 
Action: Key pressed 6175552348
Screenshot: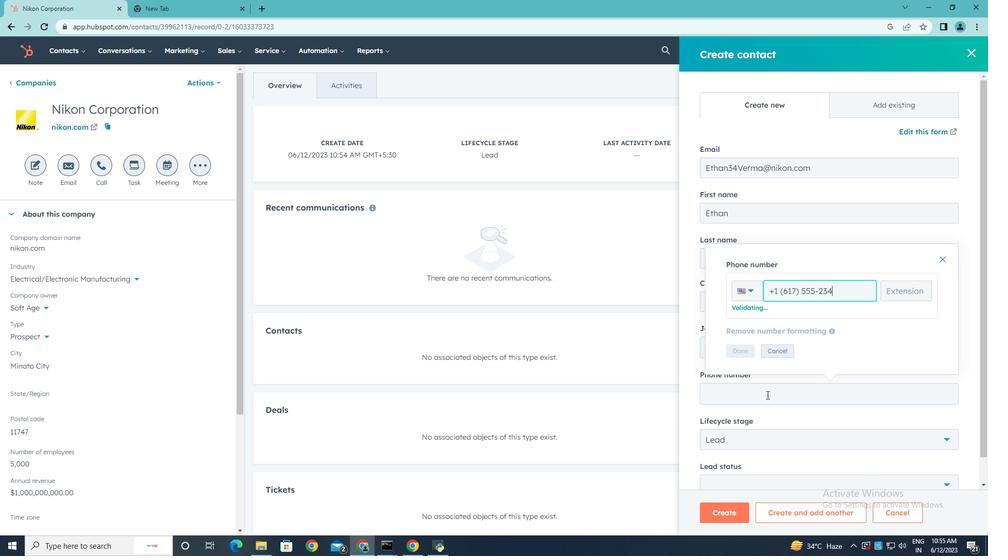 
Action: Mouse moved to (742, 352)
Screenshot: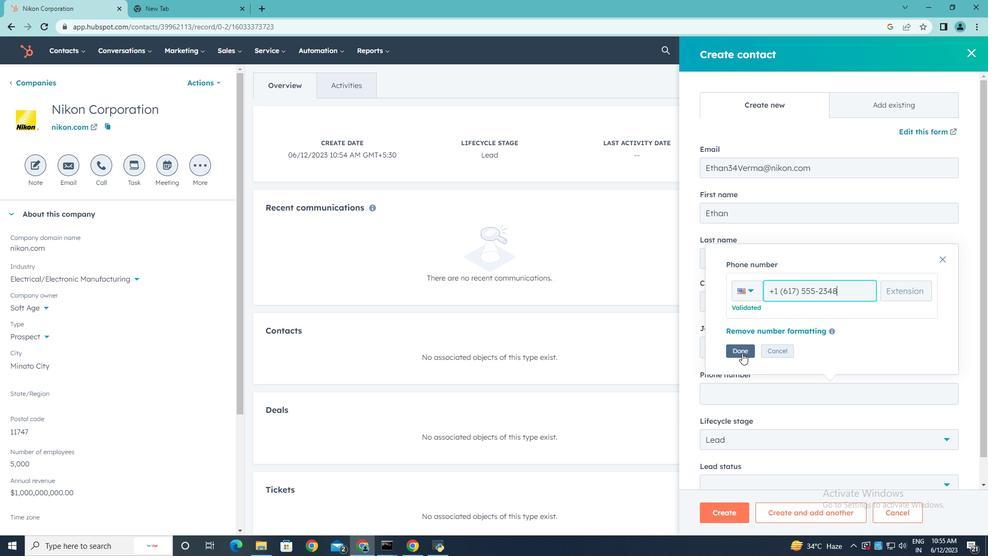 
Action: Mouse pressed left at (742, 352)
Screenshot: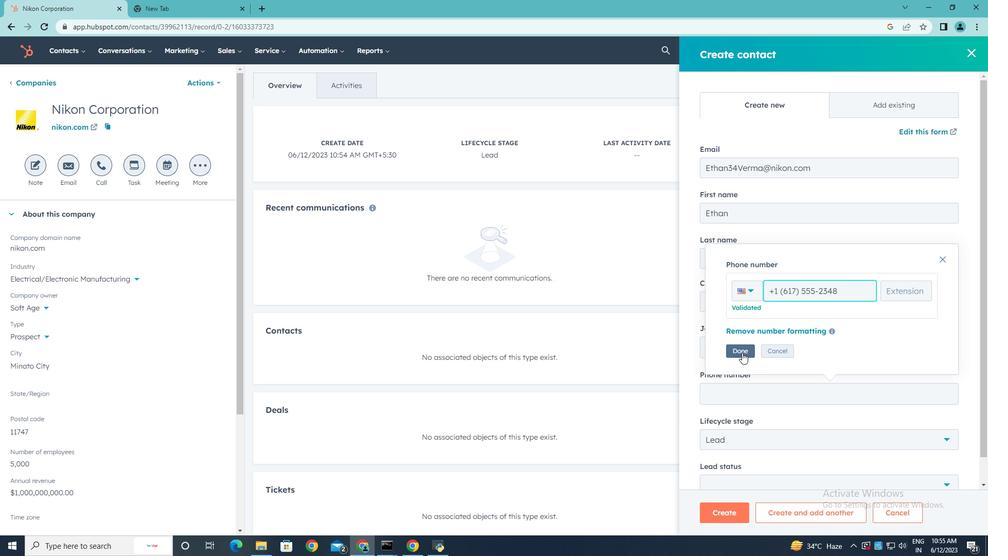 
Action: Mouse moved to (764, 388)
Screenshot: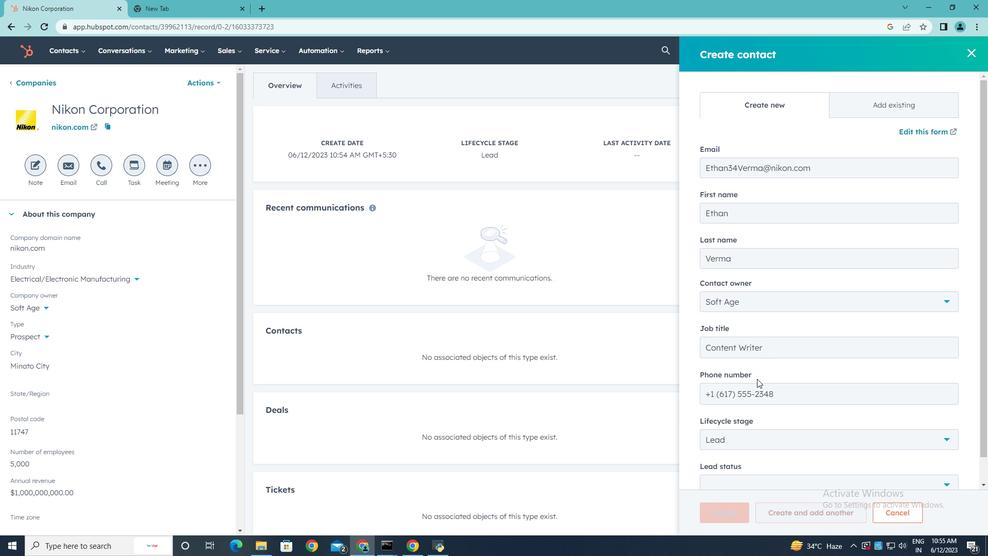 
Action: Mouse scrolled (764, 387) with delta (0, 0)
Screenshot: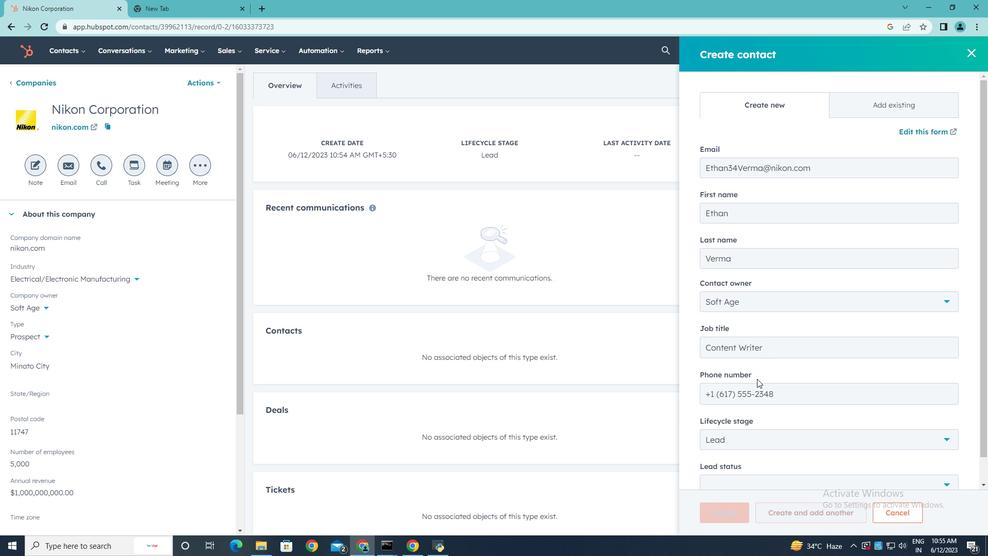 
Action: Mouse scrolled (764, 387) with delta (0, 0)
Screenshot: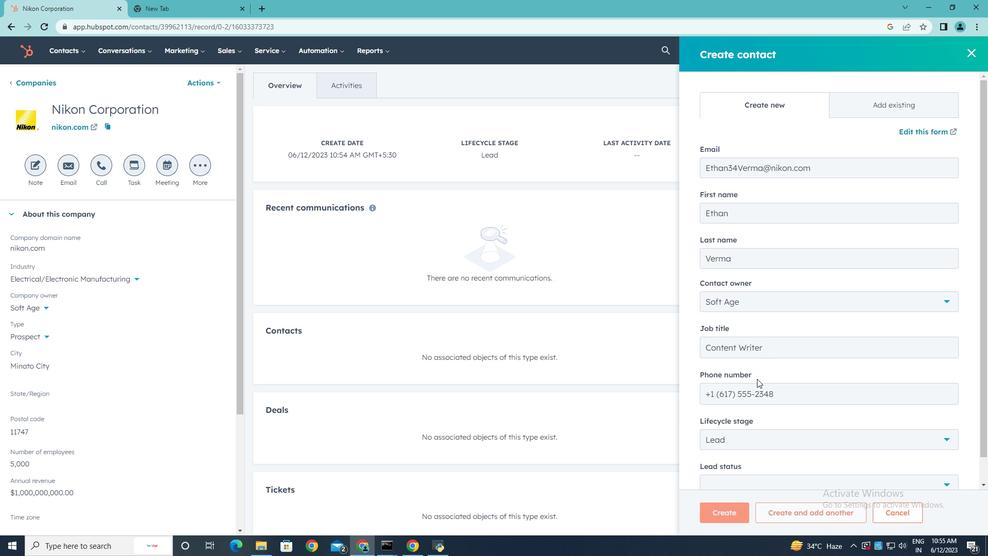 
Action: Mouse moved to (947, 410)
Screenshot: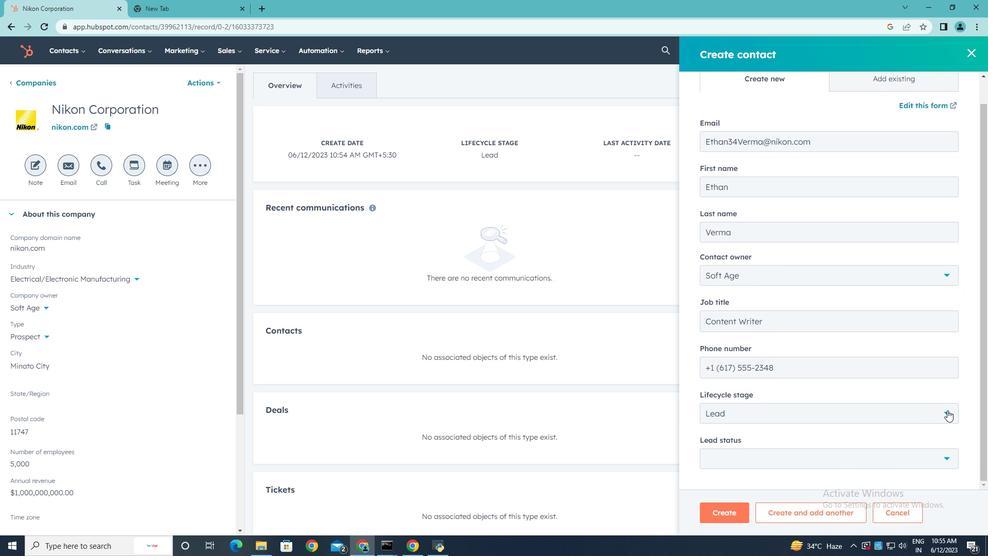 
Action: Mouse pressed left at (947, 410)
Screenshot: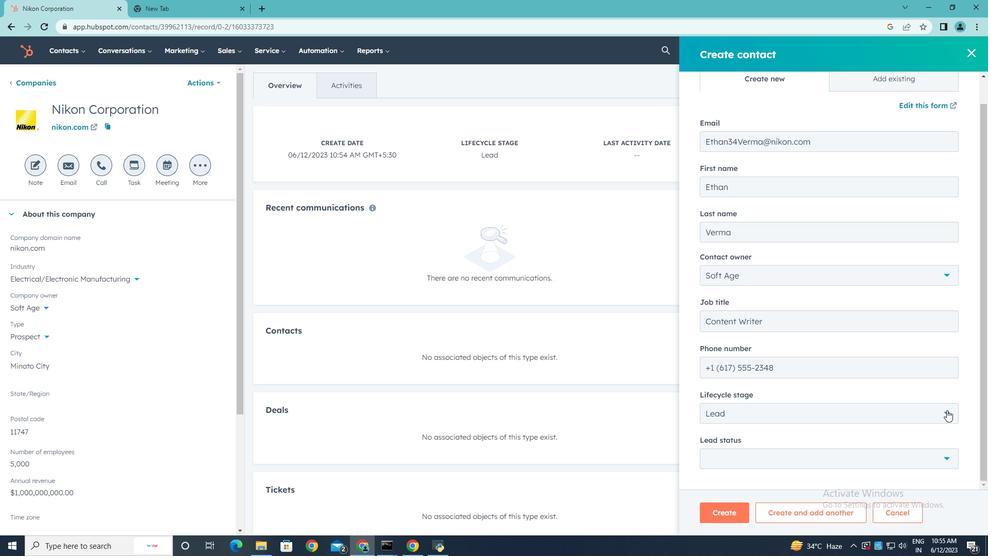 
Action: Mouse moved to (785, 314)
Screenshot: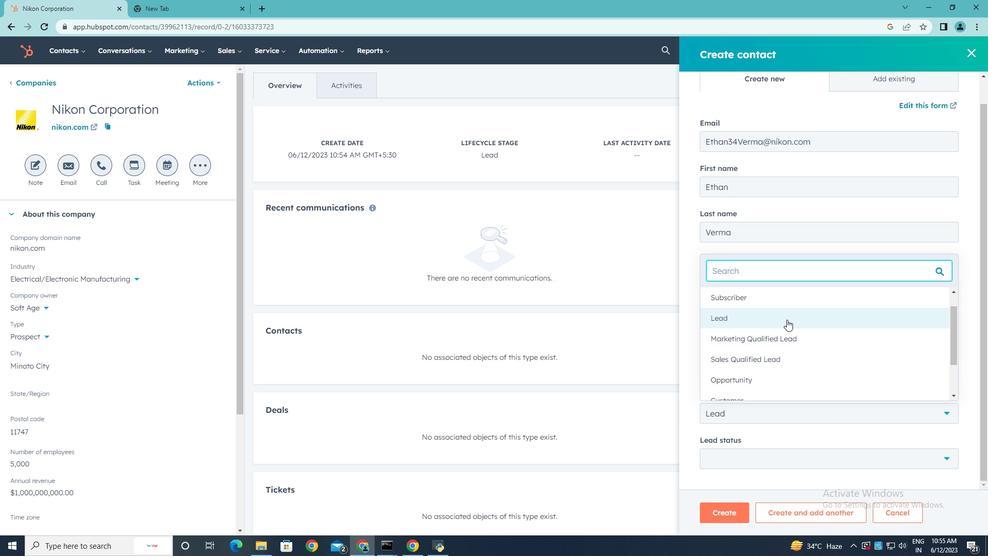 
Action: Mouse pressed left at (785, 314)
Screenshot: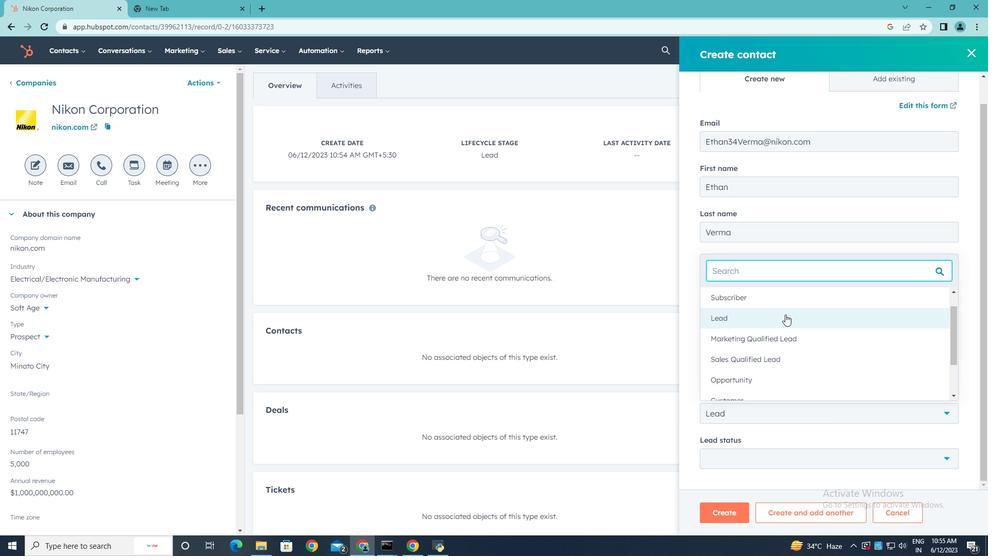 
Action: Mouse moved to (949, 462)
Screenshot: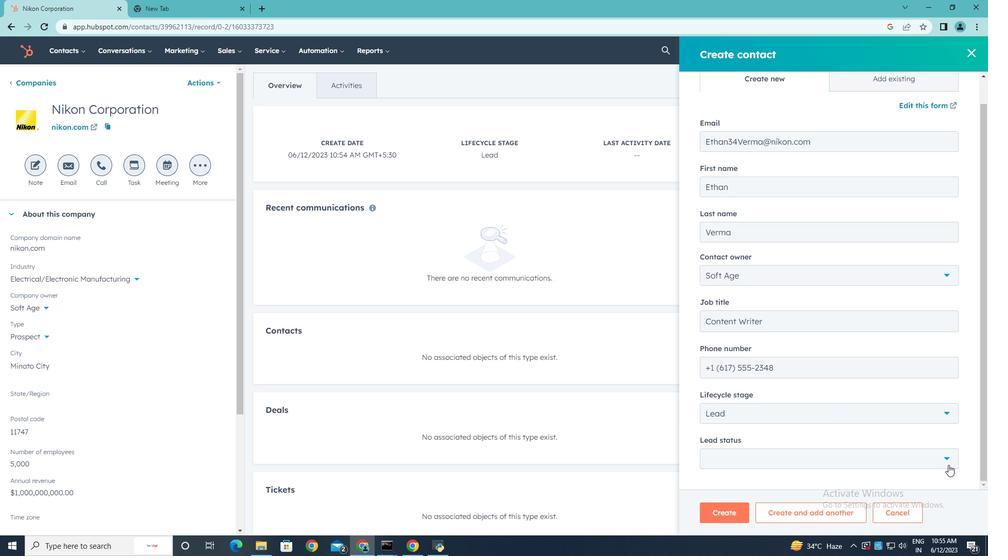 
Action: Mouse pressed left at (949, 462)
Screenshot: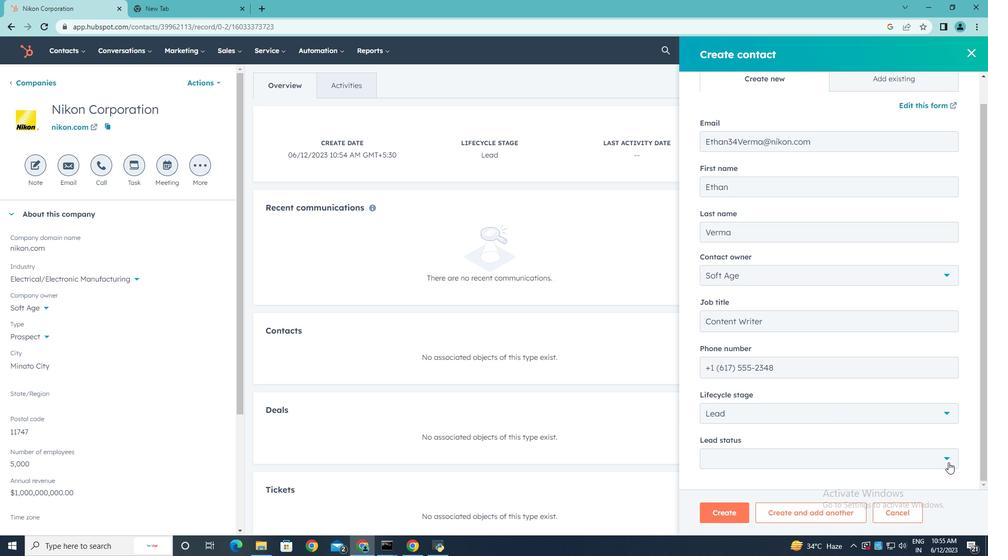 
Action: Mouse moved to (861, 389)
Screenshot: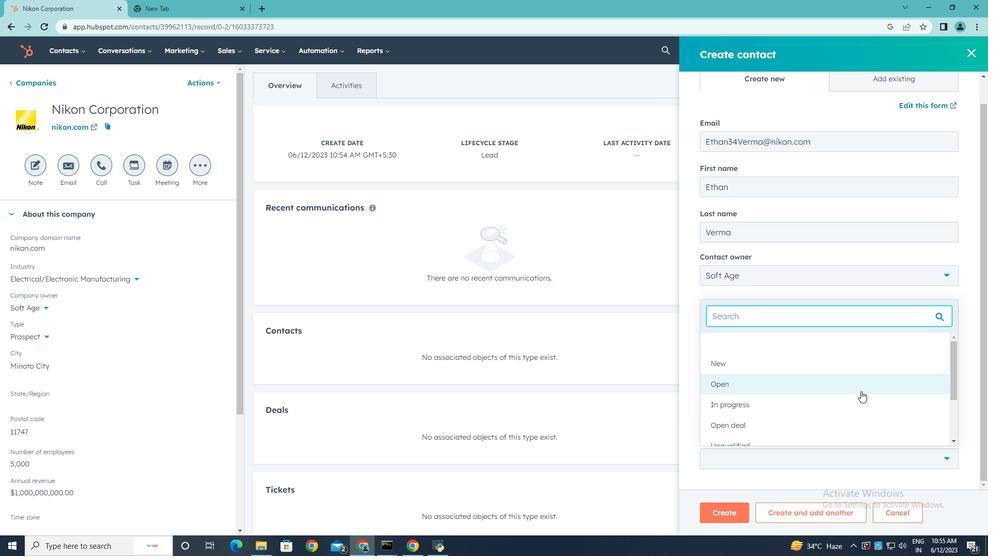 
Action: Mouse pressed left at (861, 389)
Screenshot: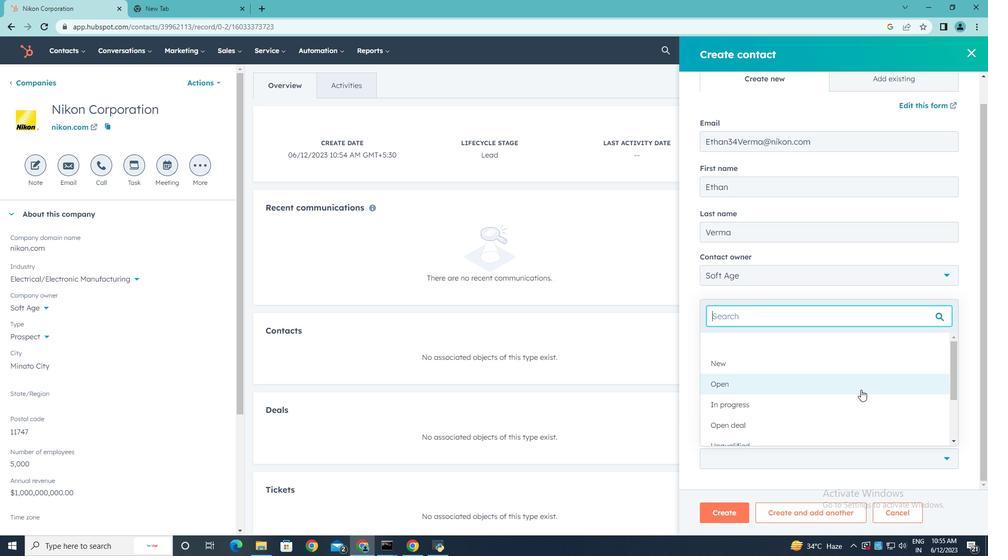 
Action: Mouse scrolled (861, 389) with delta (0, 0)
Screenshot: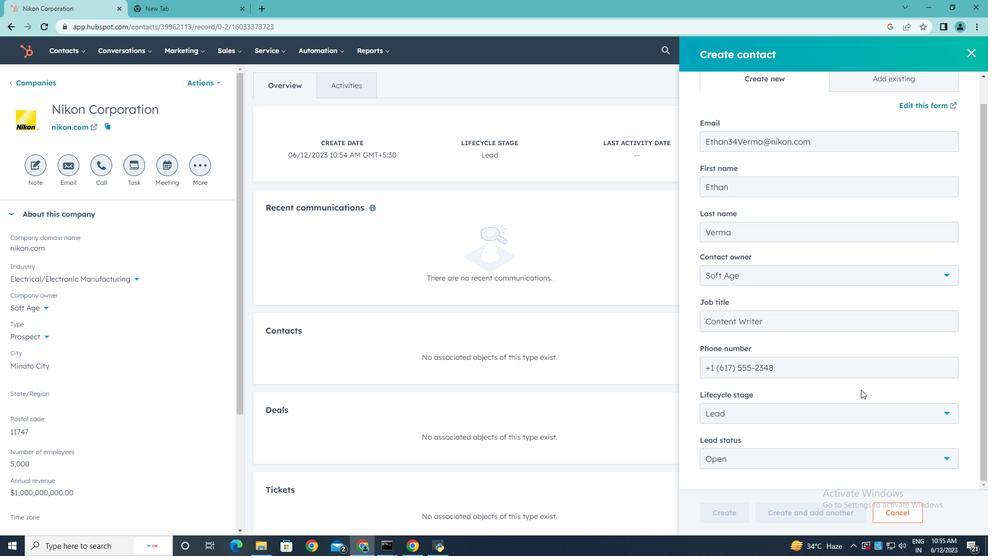 
Action: Mouse scrolled (861, 389) with delta (0, 0)
Screenshot: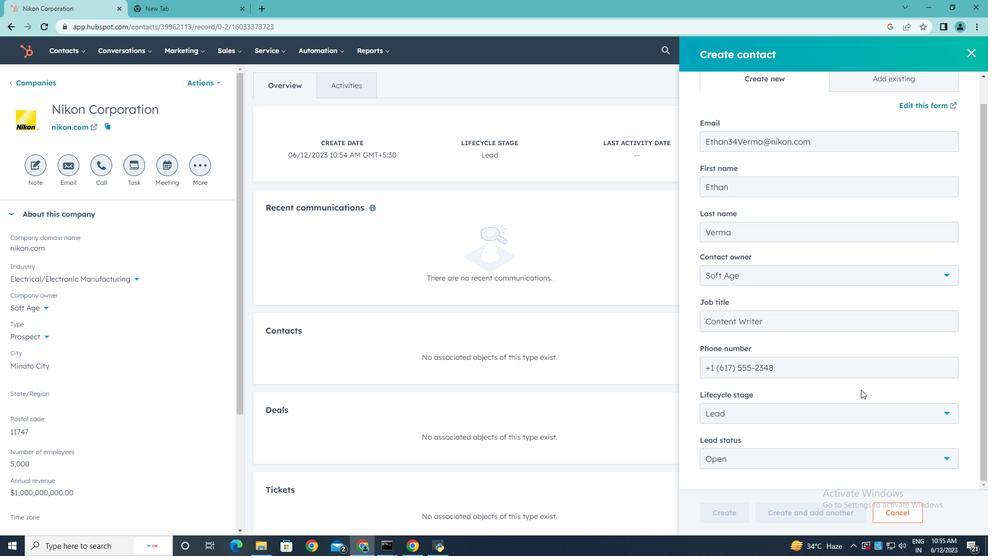 
Action: Mouse scrolled (861, 389) with delta (0, 0)
Screenshot: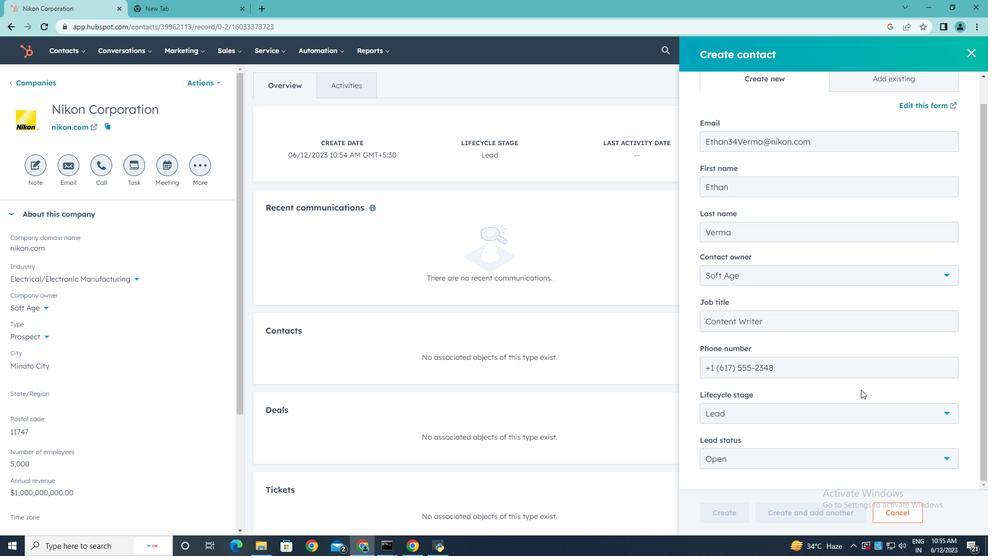 
Action: Mouse scrolled (861, 389) with delta (0, 0)
Screenshot: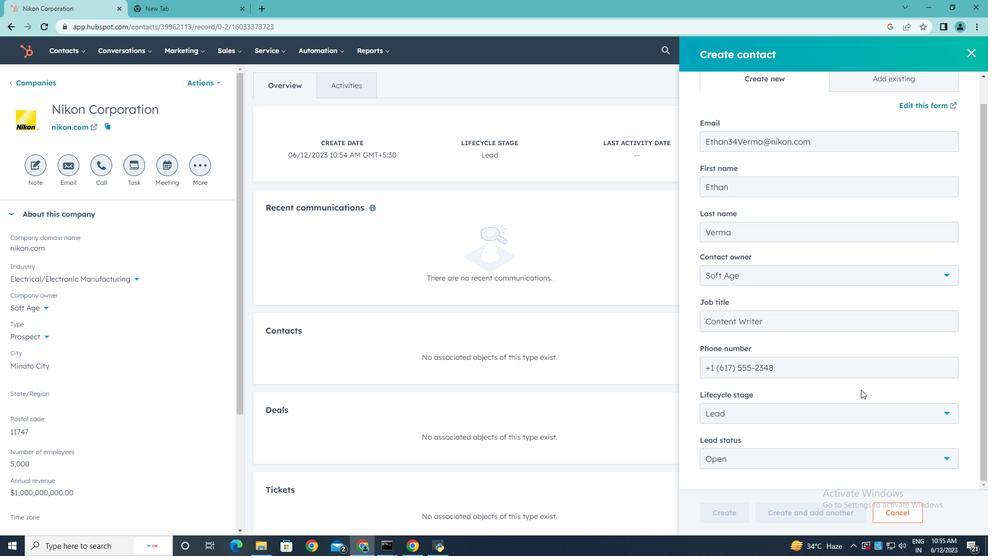 
Action: Mouse scrolled (861, 389) with delta (0, 0)
Screenshot: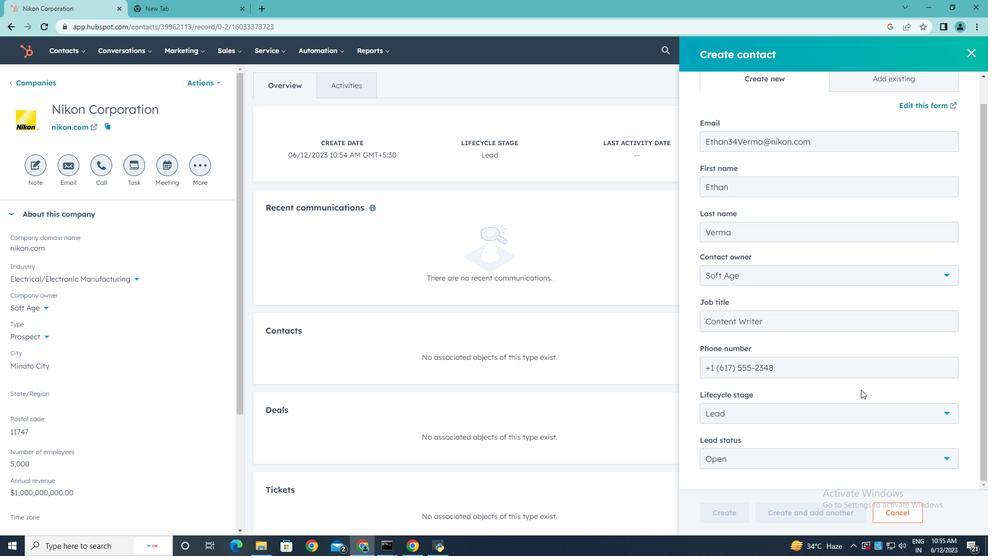 
Action: Mouse scrolled (861, 389) with delta (0, 0)
Screenshot: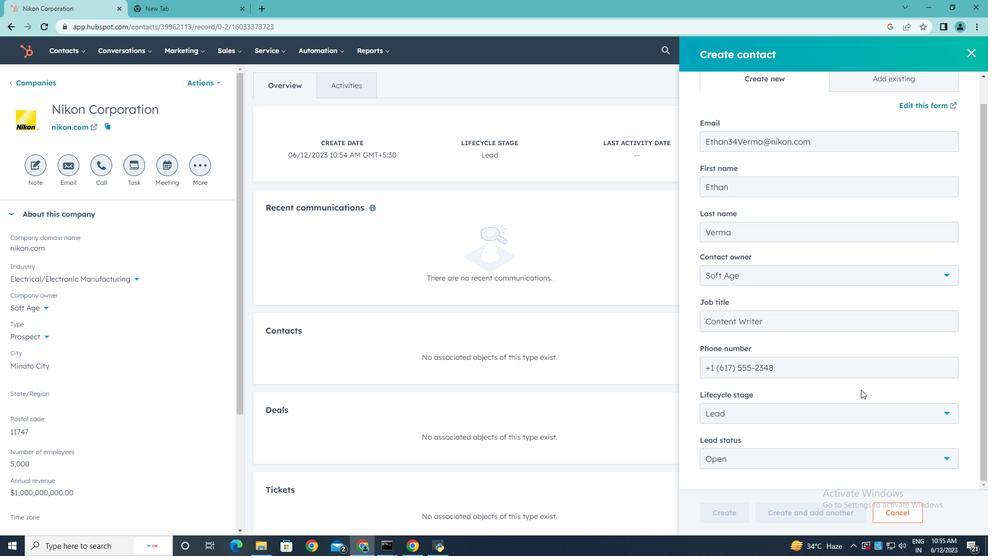 
Action: Mouse moved to (727, 508)
Screenshot: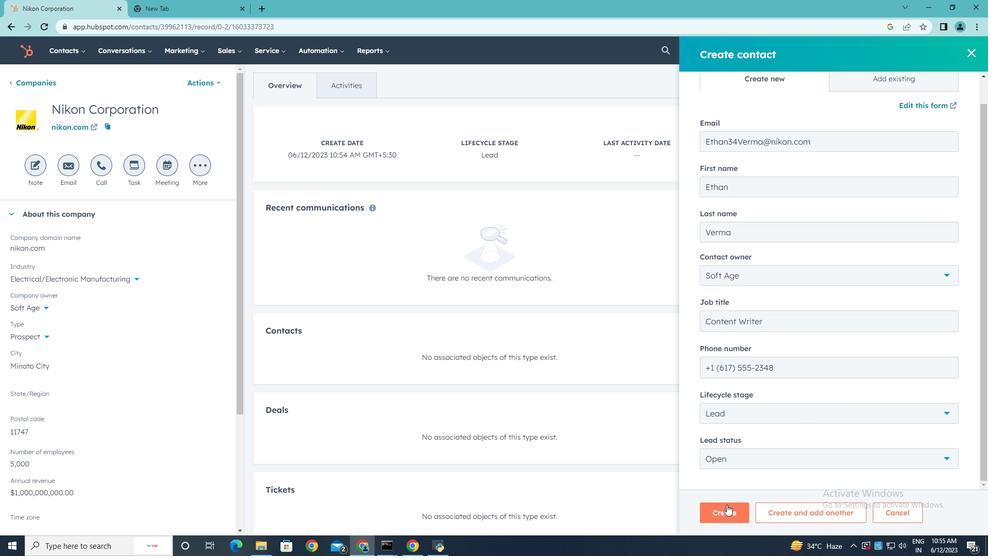 
Action: Mouse pressed left at (727, 508)
Screenshot: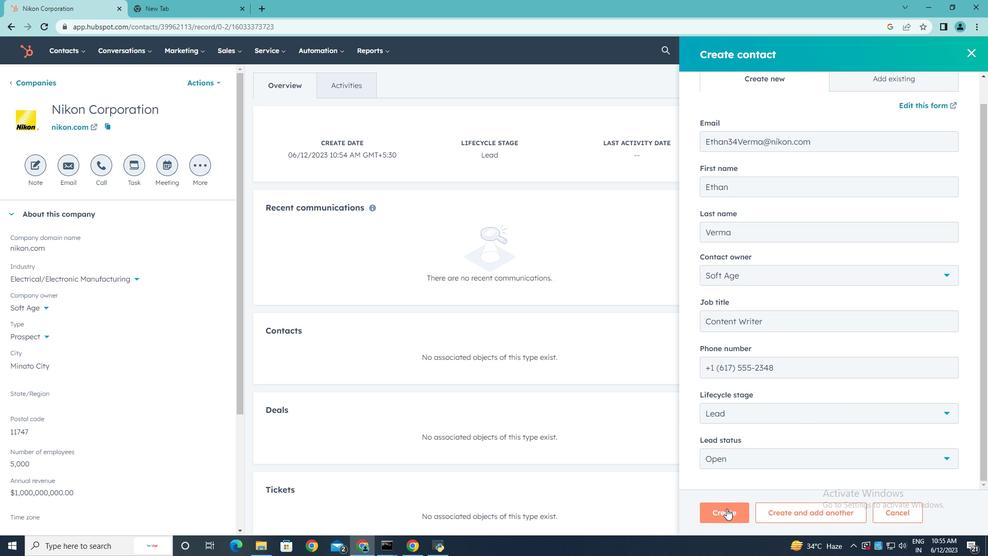 
Action: Mouse moved to (608, 320)
Screenshot: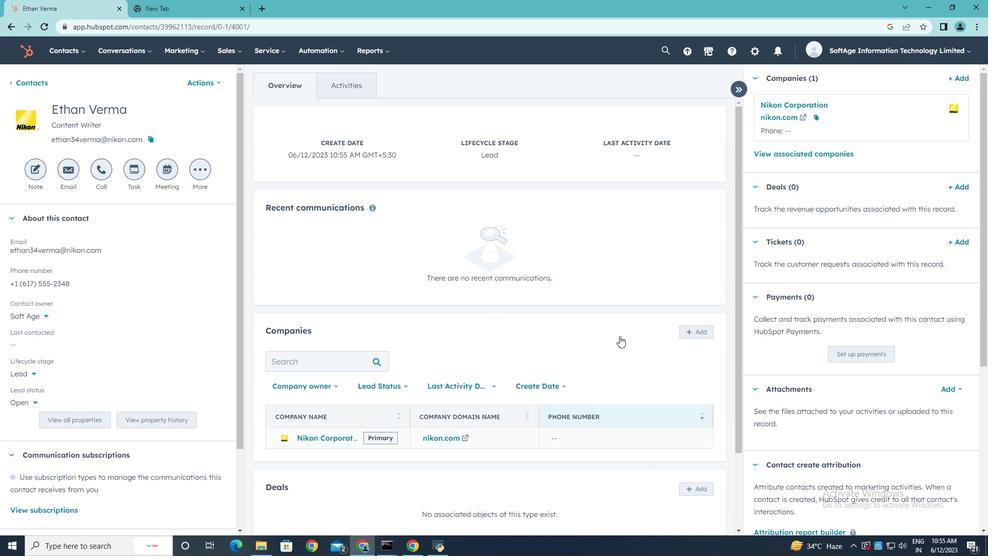 
